 Task: Find connections with filter location Yate with filter topic #Indiawith filter profile language Potuguese with filter current company Megha Engineering and Infrastructures Ltd (MEIL) with filter school State Board of Technical Education and Training with filter industry Hydroelectric Power Generation with filter service category Real Estate with filter keywords title Principal
Action: Mouse moved to (551, 64)
Screenshot: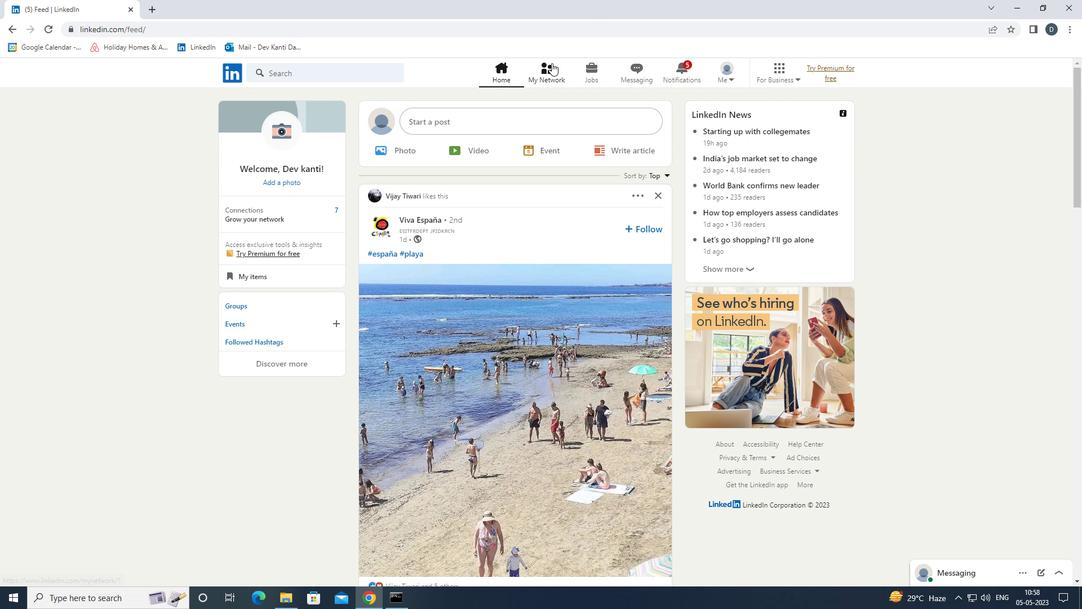 
Action: Mouse pressed left at (551, 64)
Screenshot: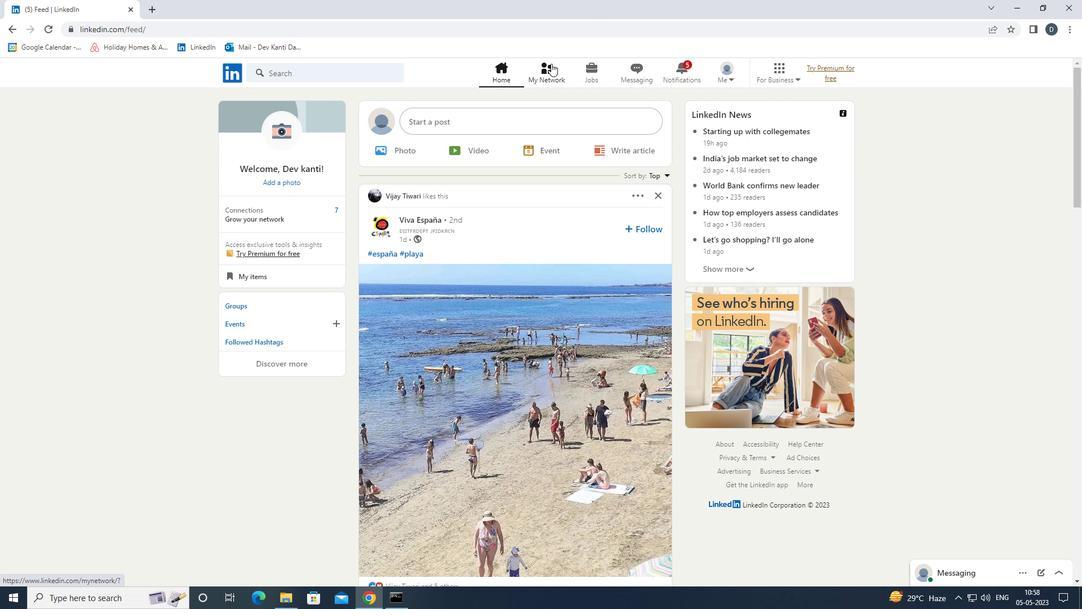 
Action: Mouse moved to (373, 135)
Screenshot: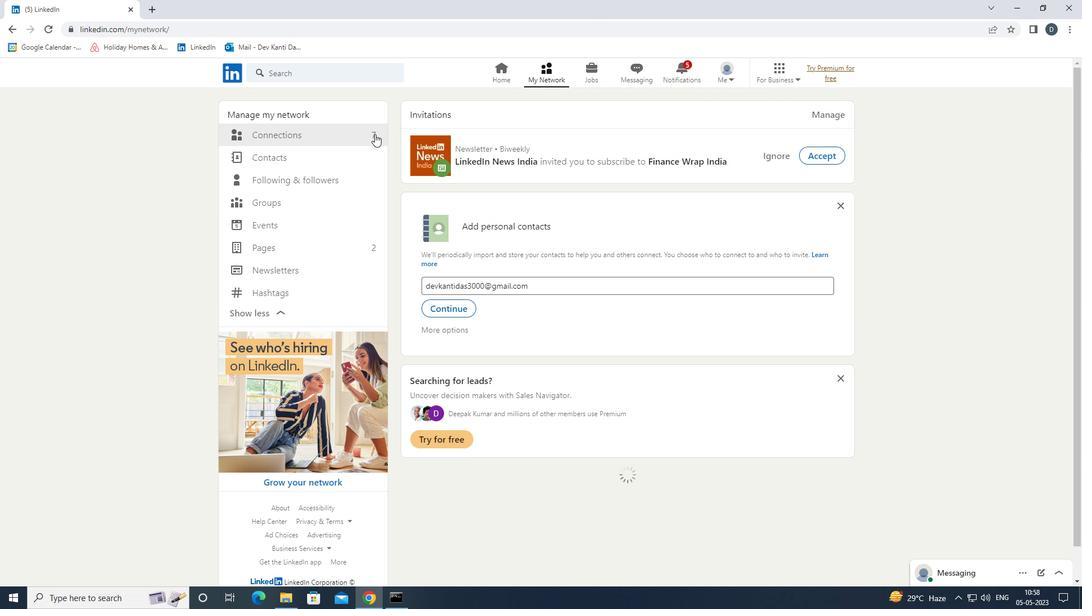 
Action: Mouse pressed left at (373, 135)
Screenshot: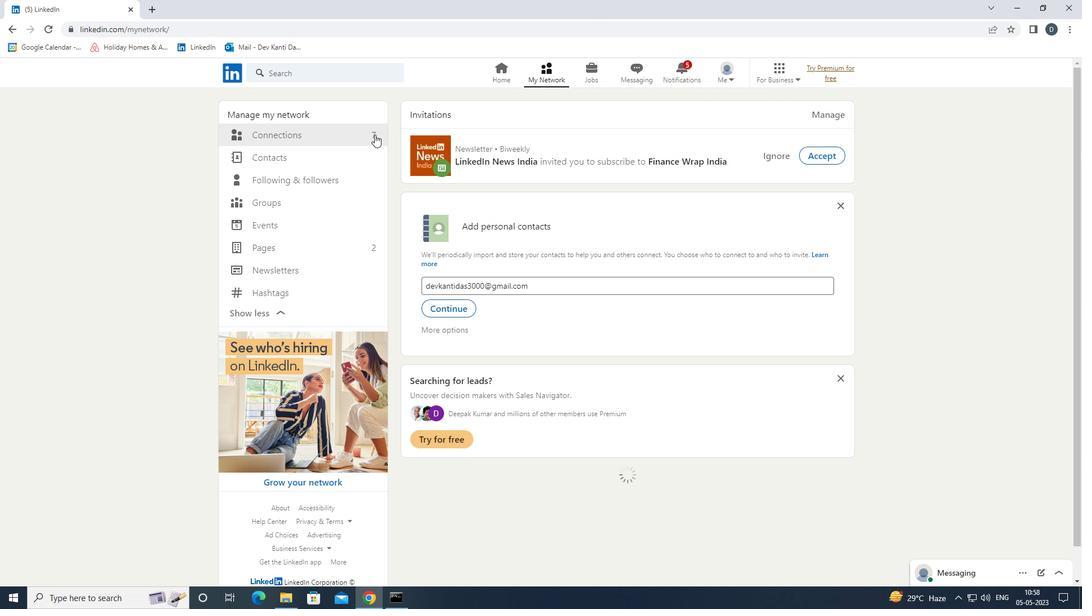 
Action: Mouse moved to (635, 132)
Screenshot: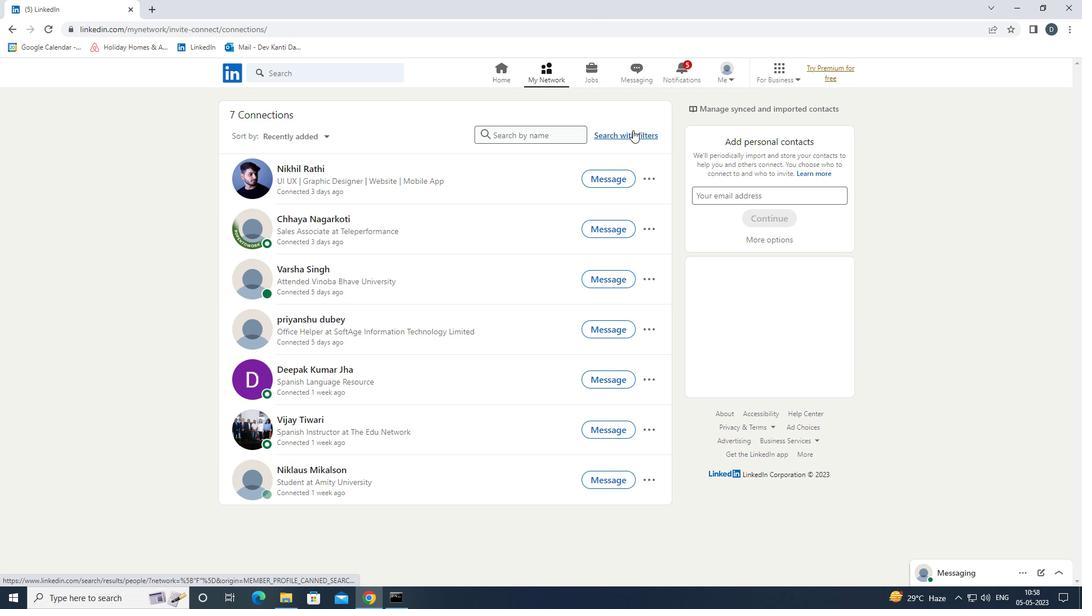 
Action: Mouse pressed left at (635, 132)
Screenshot: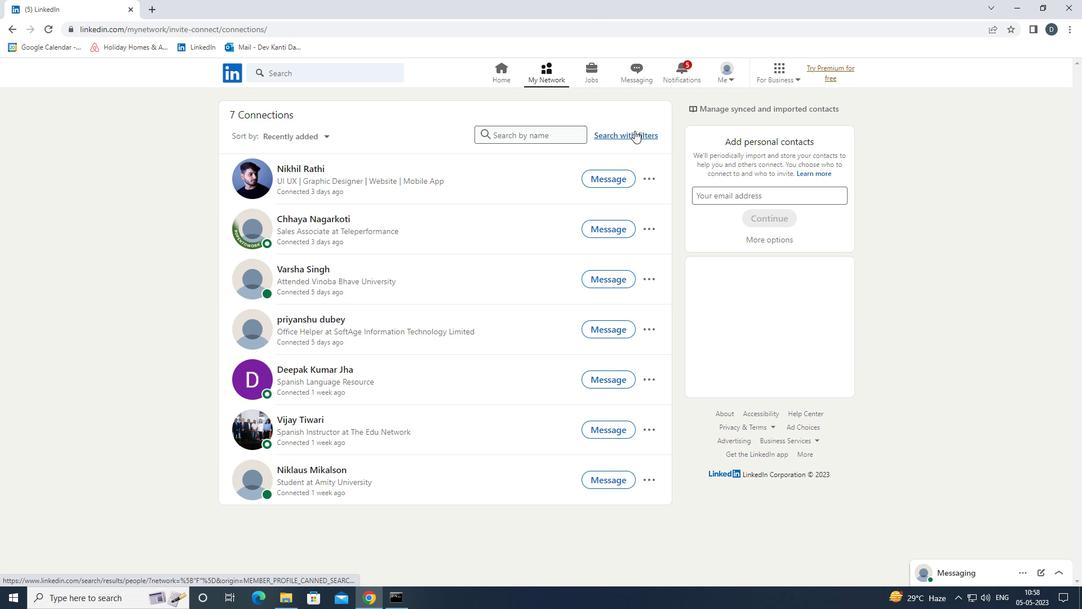 
Action: Mouse moved to (575, 106)
Screenshot: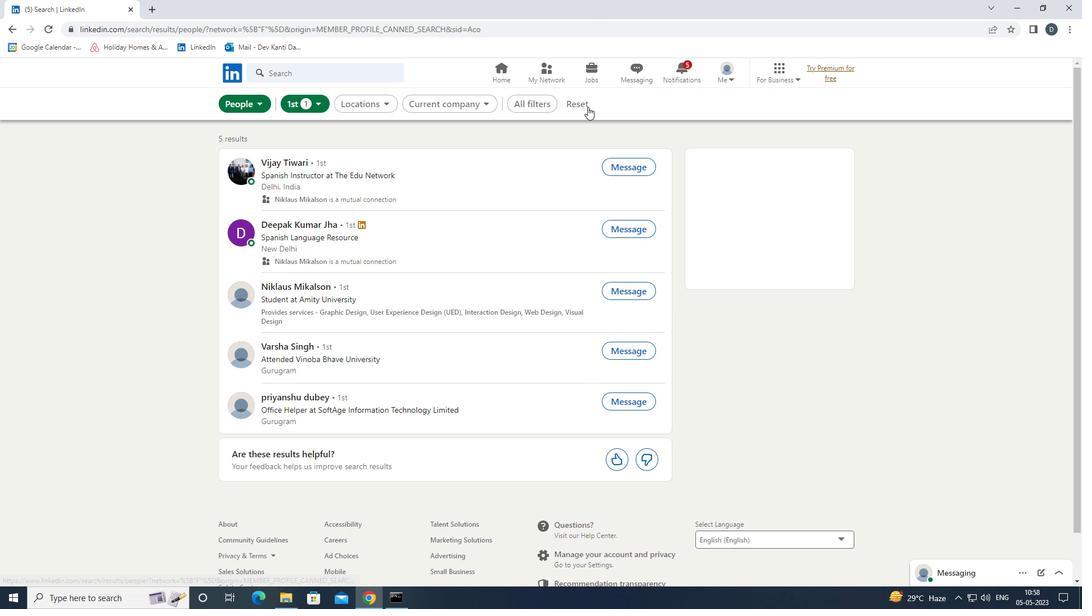 
Action: Mouse pressed left at (575, 106)
Screenshot: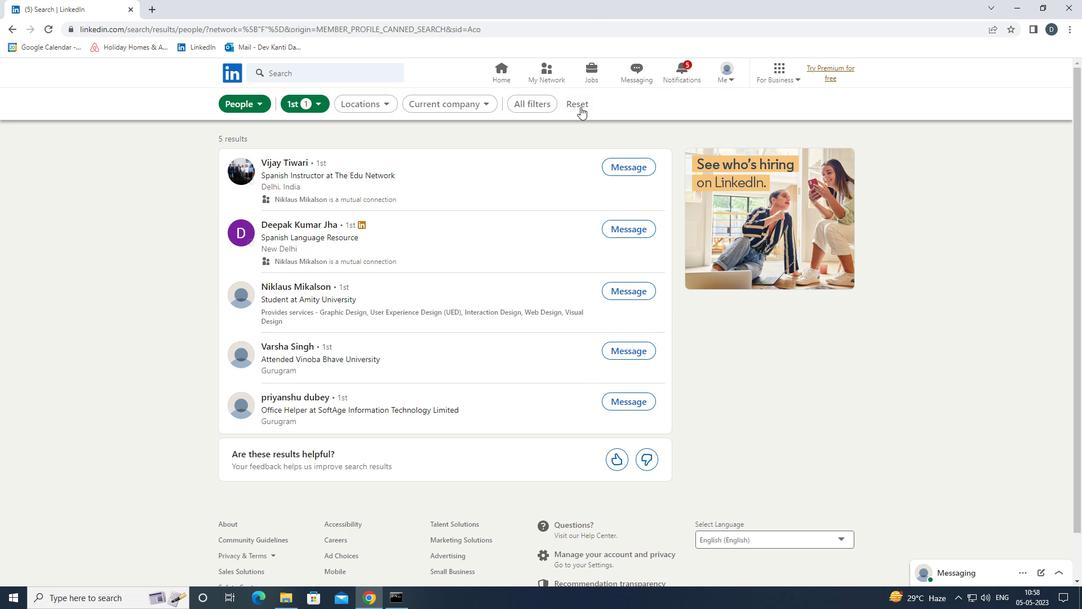 
Action: Mouse moved to (551, 102)
Screenshot: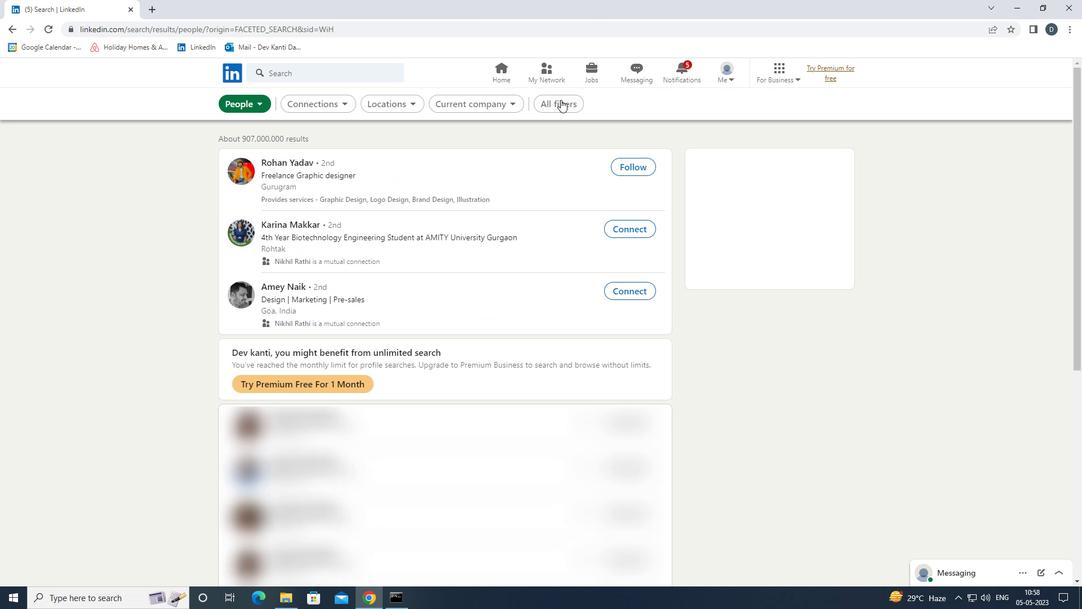 
Action: Mouse pressed left at (551, 102)
Screenshot: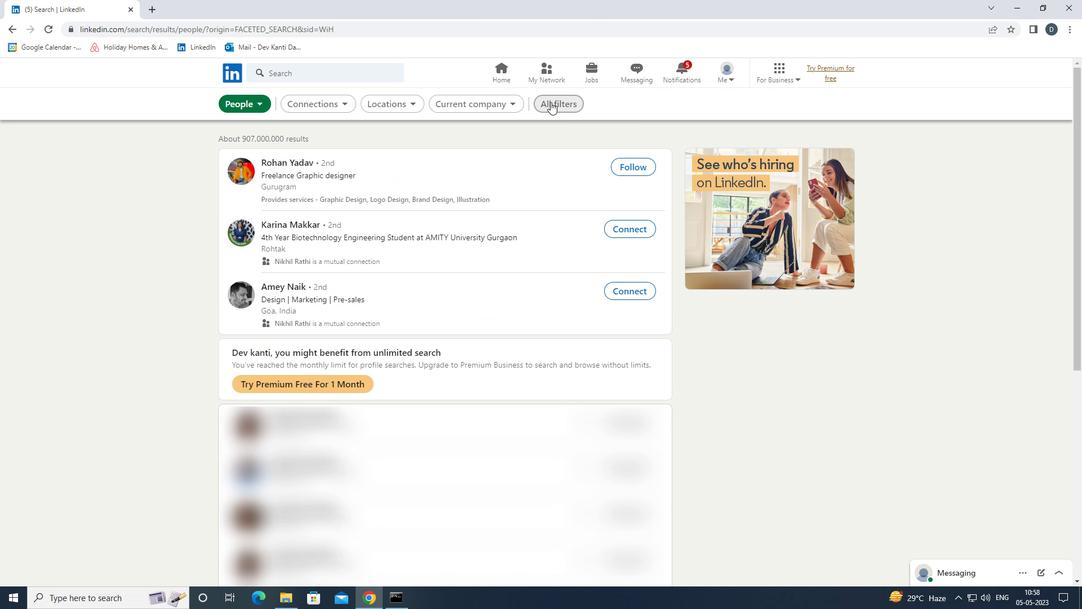 
Action: Mouse moved to (1018, 346)
Screenshot: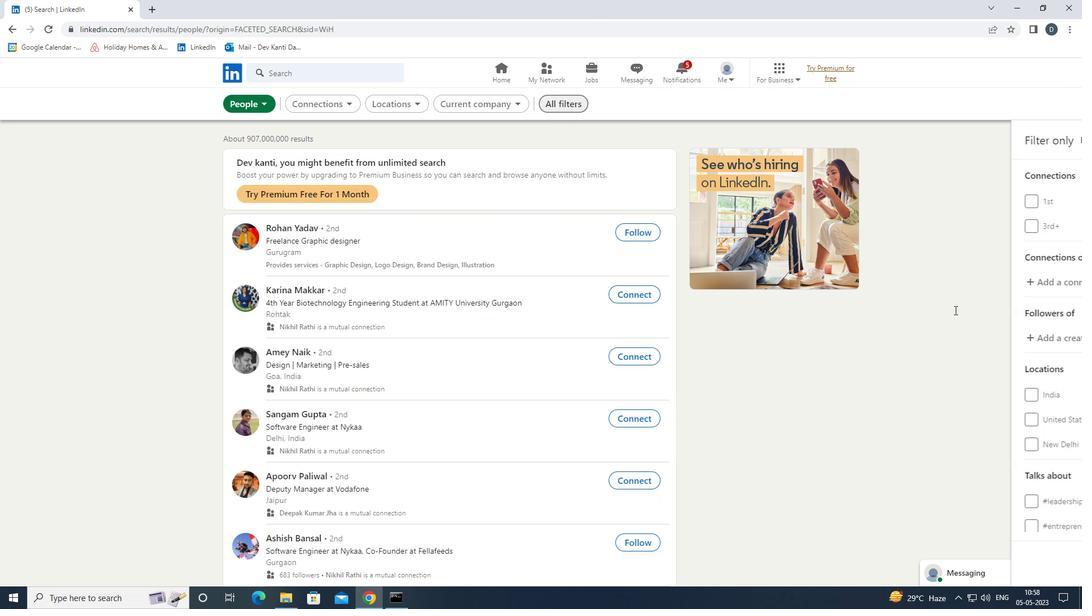 
Action: Mouse scrolled (1018, 346) with delta (0, 0)
Screenshot: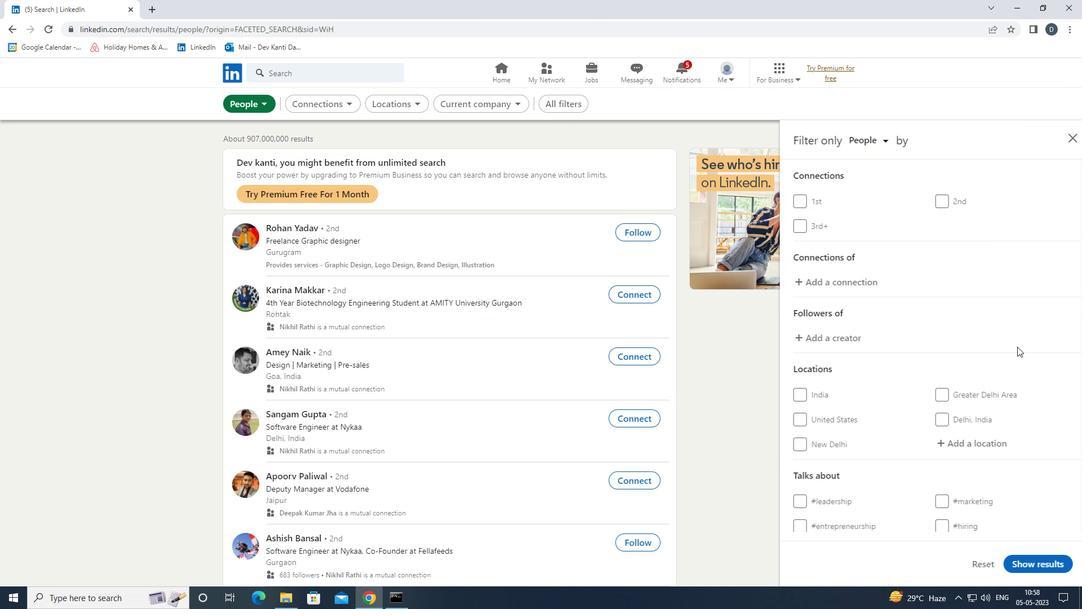 
Action: Mouse moved to (995, 348)
Screenshot: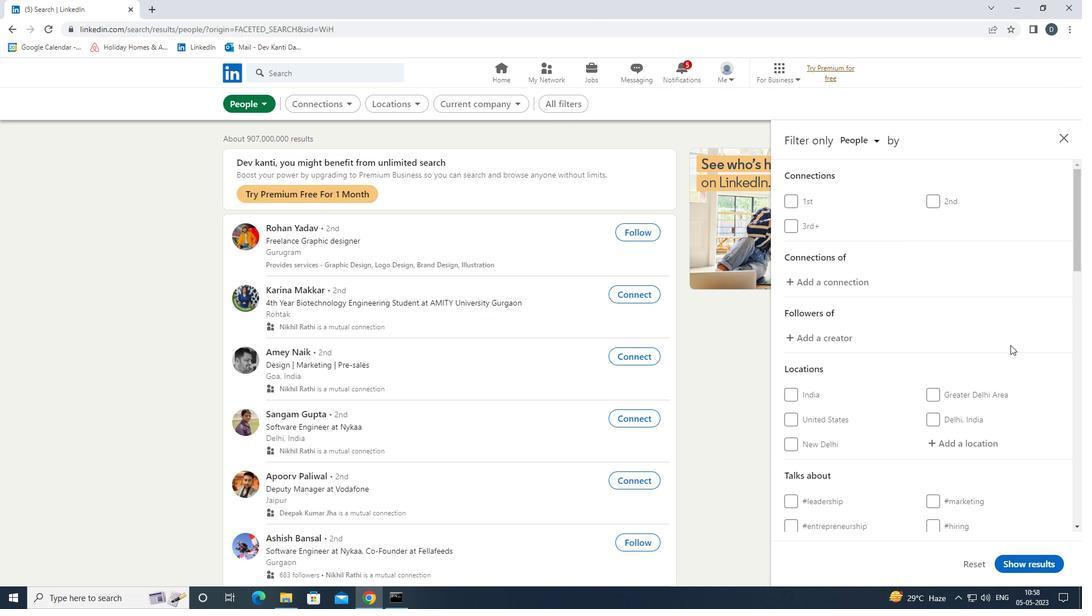 
Action: Mouse scrolled (995, 348) with delta (0, 0)
Screenshot: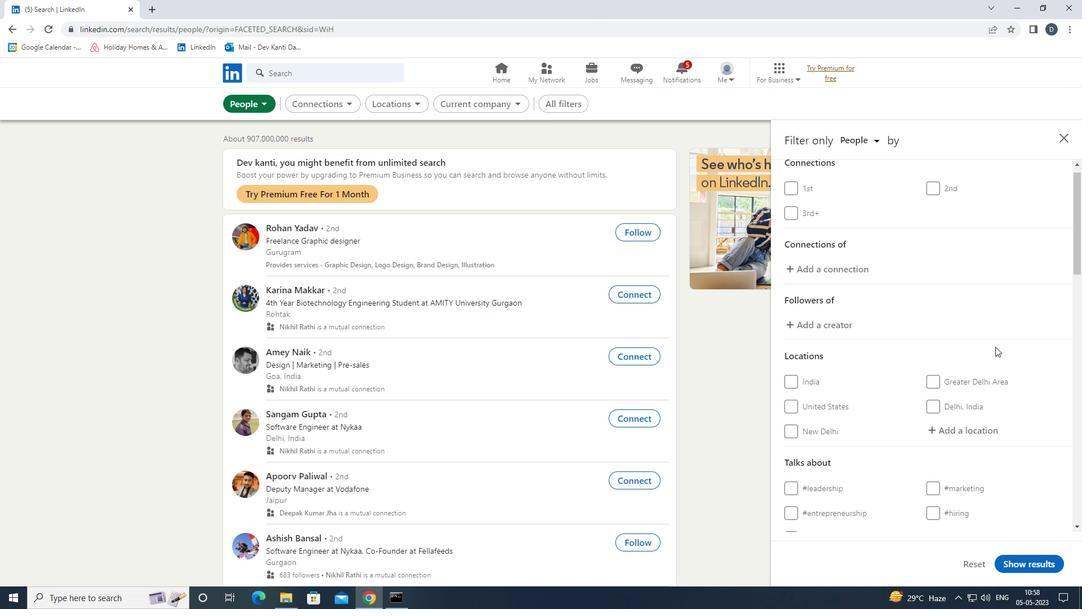 
Action: Mouse moved to (974, 326)
Screenshot: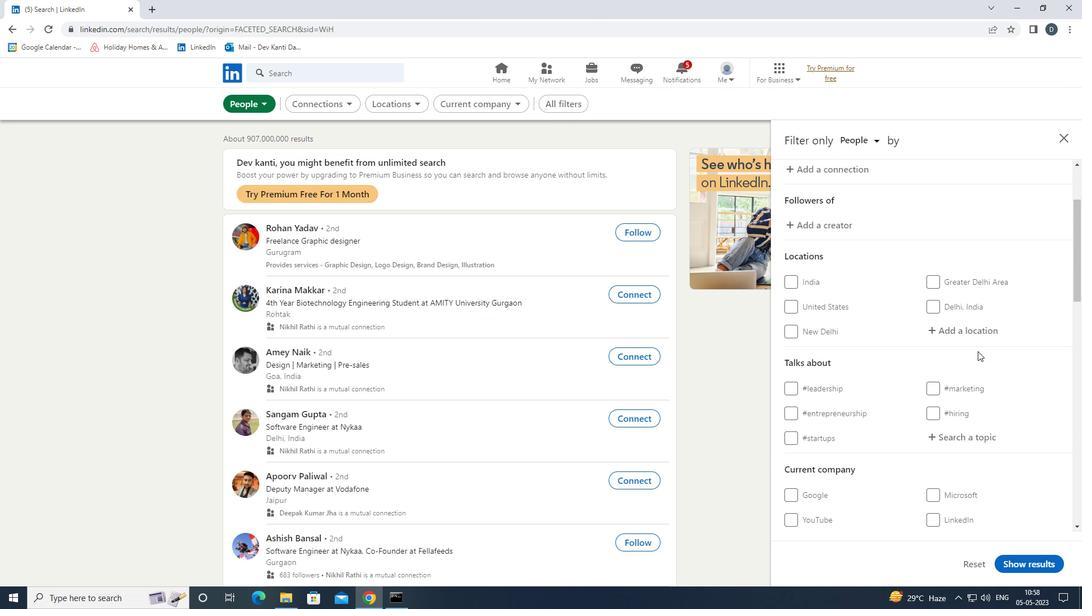 
Action: Mouse pressed left at (974, 326)
Screenshot: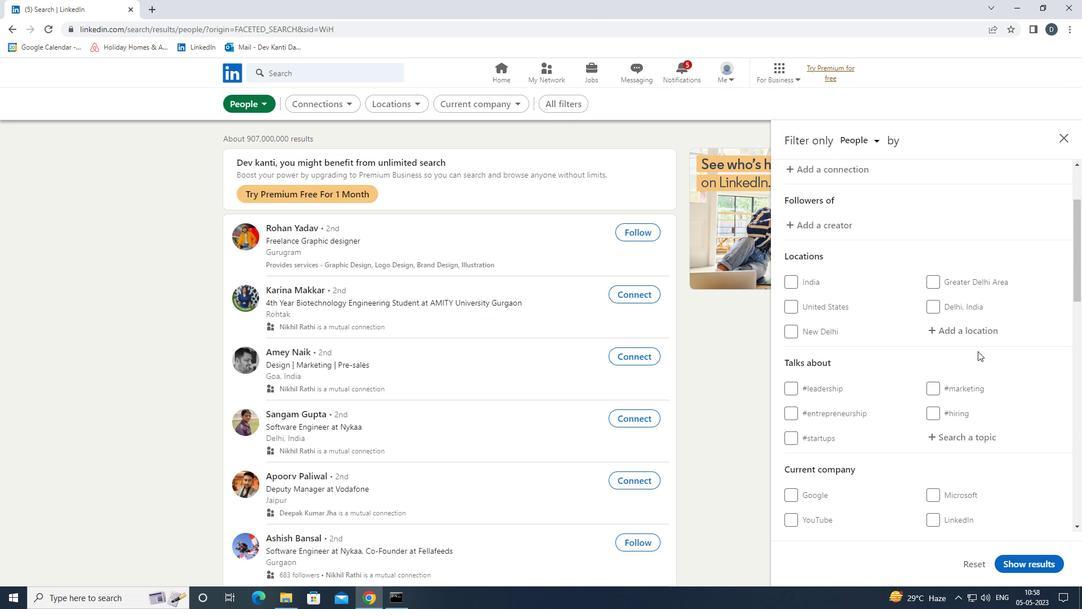 
Action: Key pressed <Key.shift>YATE<Key.down><Key.enter>
Screenshot: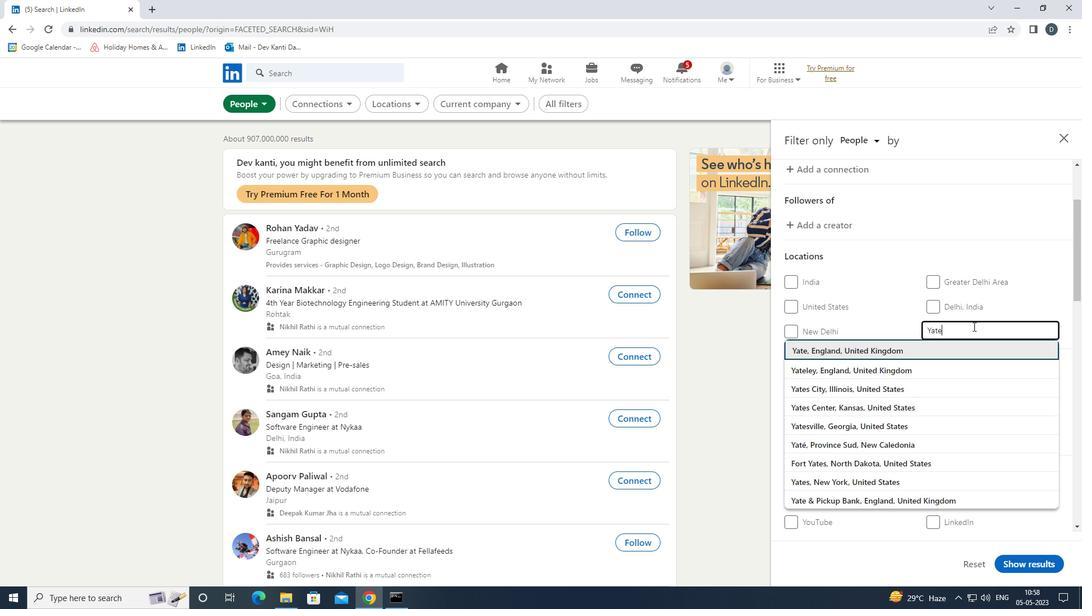 
Action: Mouse moved to (970, 327)
Screenshot: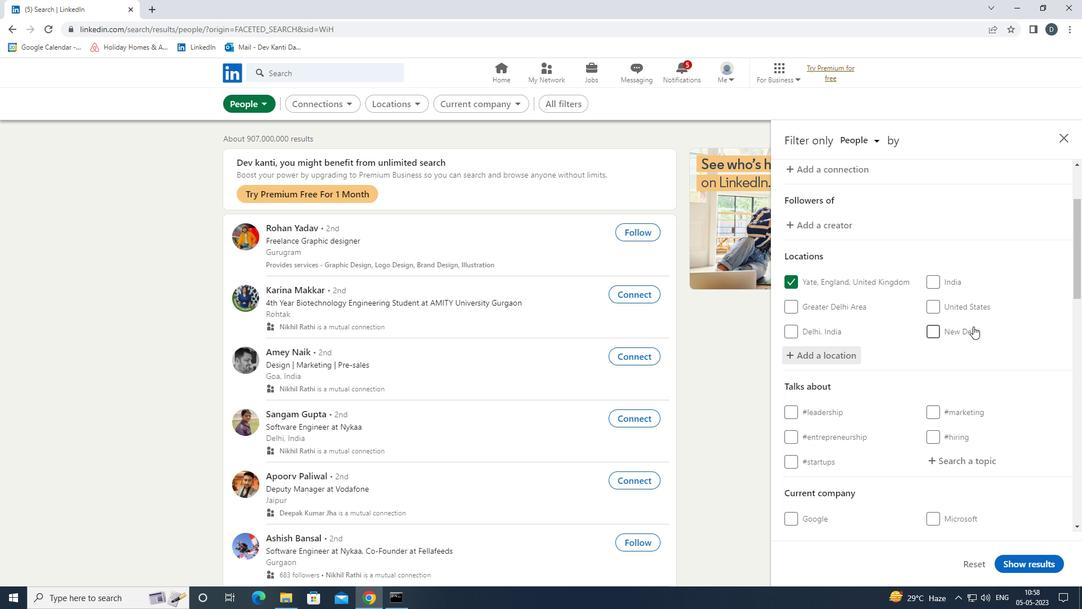 
Action: Mouse scrolled (970, 327) with delta (0, 0)
Screenshot: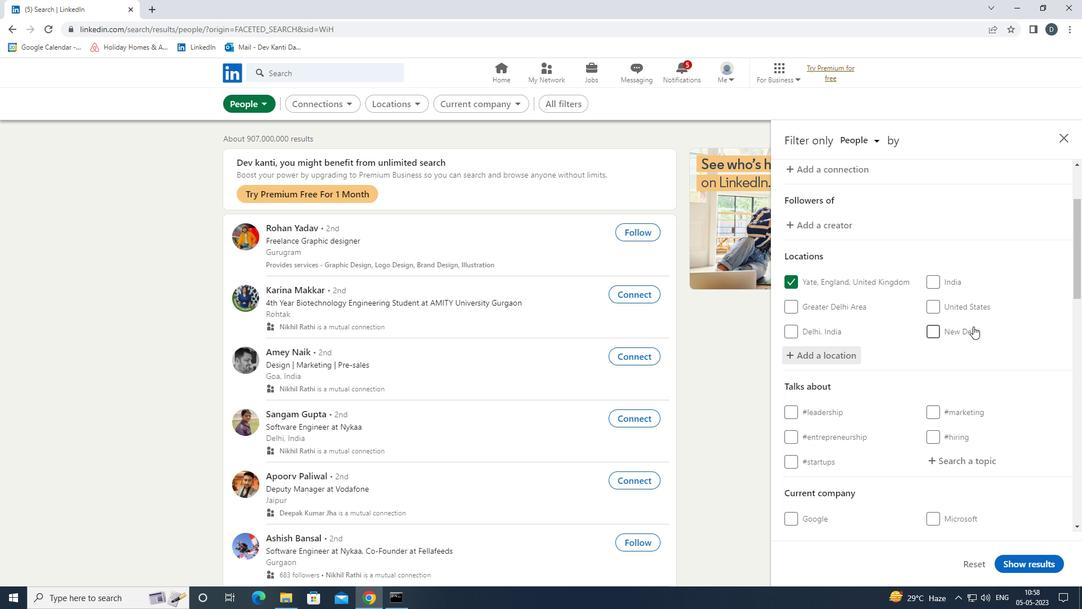 
Action: Mouse moved to (973, 338)
Screenshot: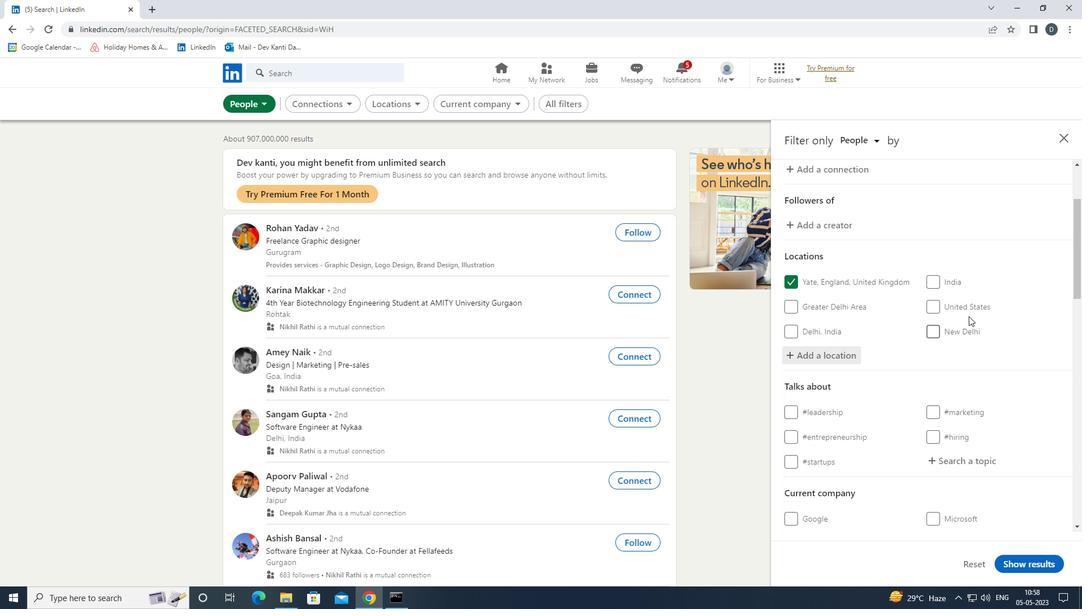 
Action: Mouse scrolled (973, 337) with delta (0, 0)
Screenshot: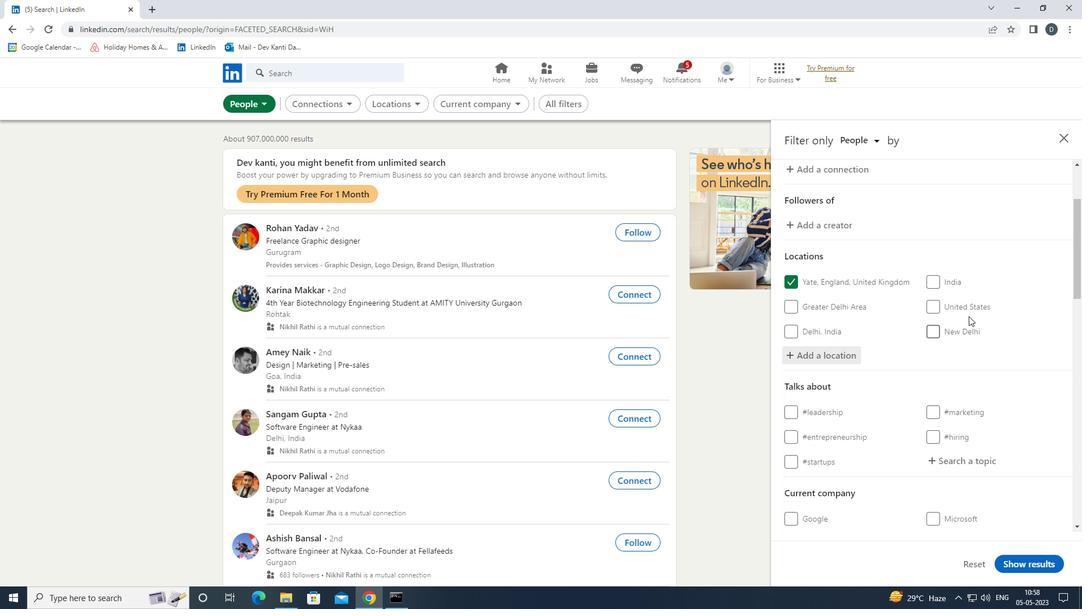 
Action: Mouse moved to (973, 345)
Screenshot: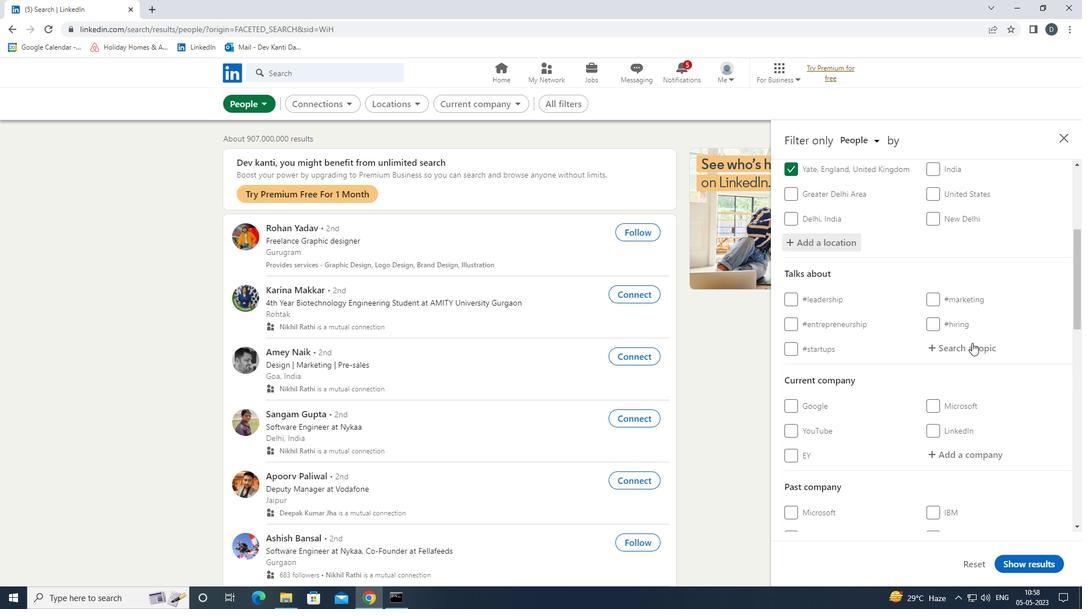 
Action: Mouse pressed left at (973, 345)
Screenshot: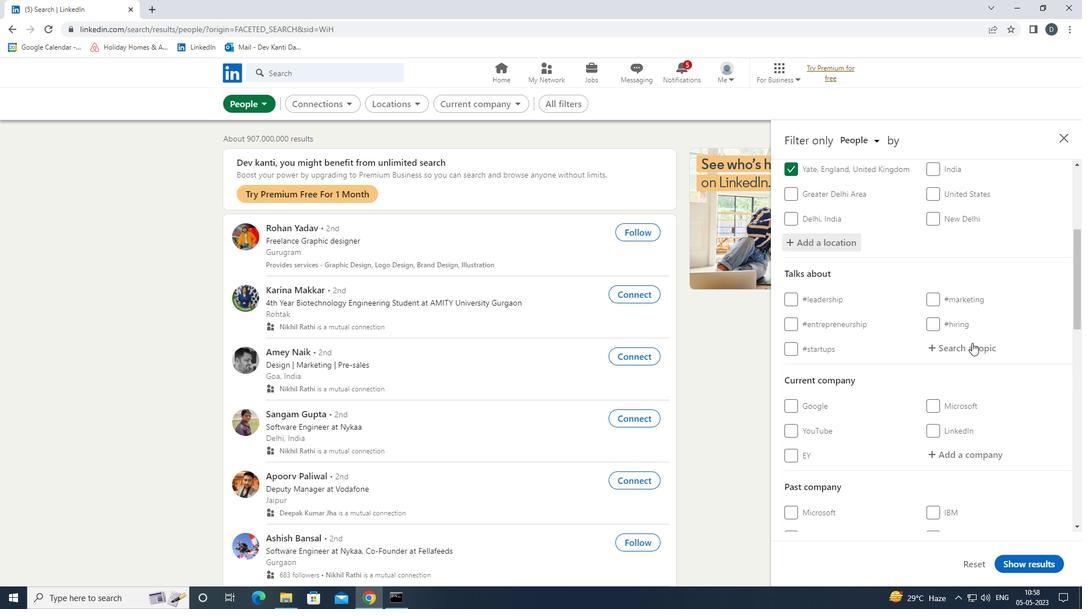 
Action: Key pressed INDIA<Key.down><Key.enter>
Screenshot: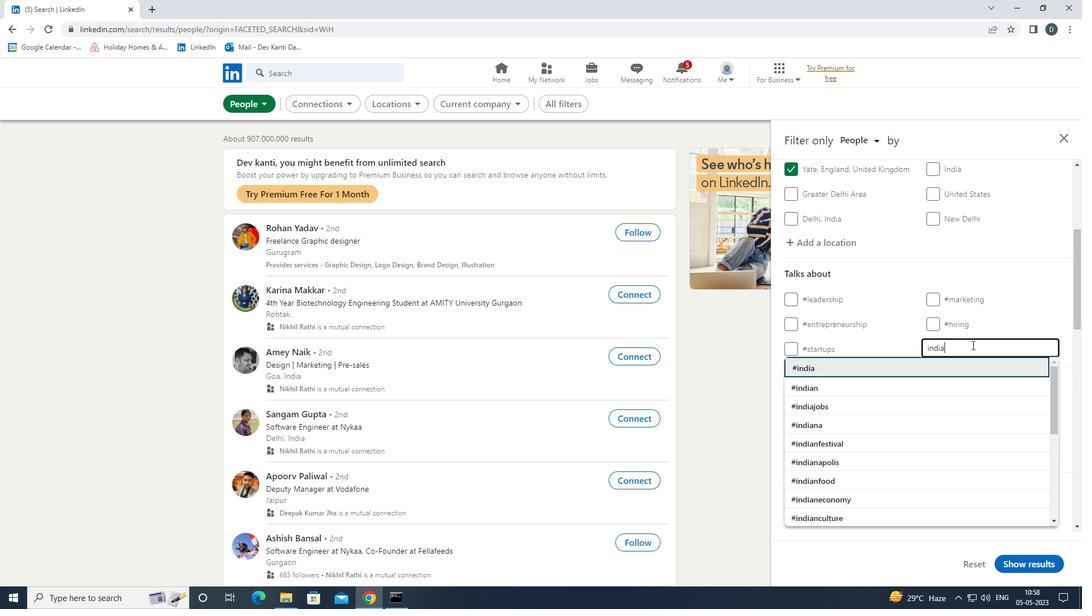 
Action: Mouse scrolled (973, 344) with delta (0, 0)
Screenshot: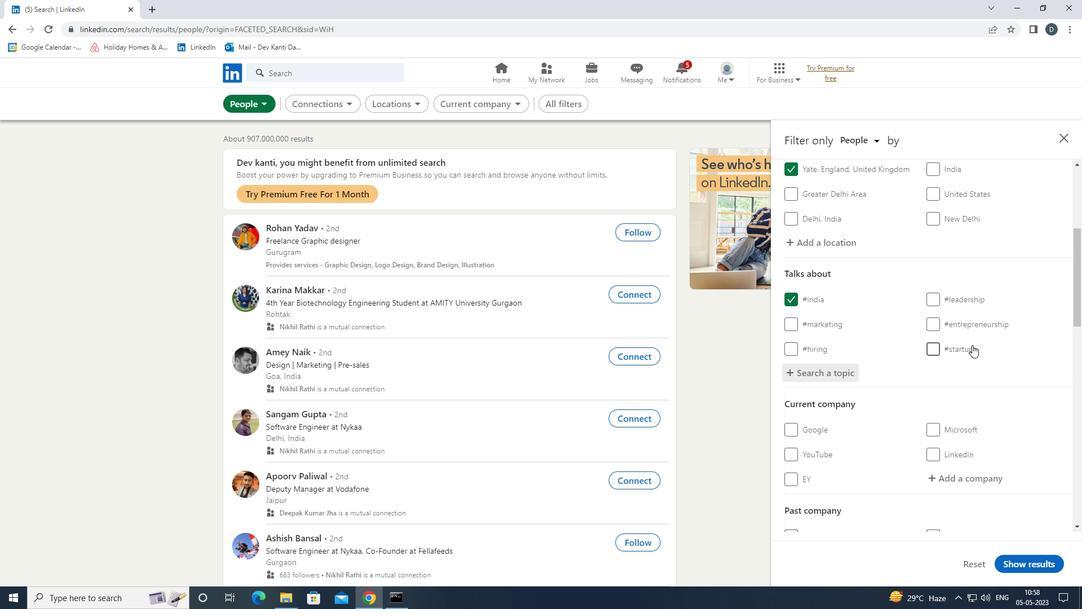 
Action: Mouse scrolled (973, 344) with delta (0, 0)
Screenshot: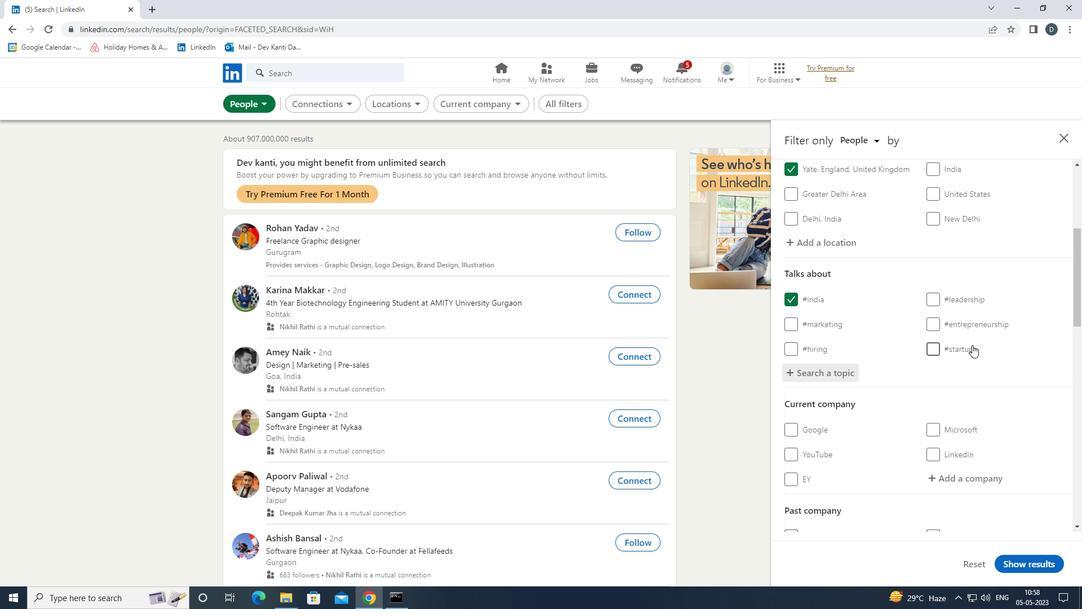 
Action: Mouse scrolled (973, 344) with delta (0, 0)
Screenshot: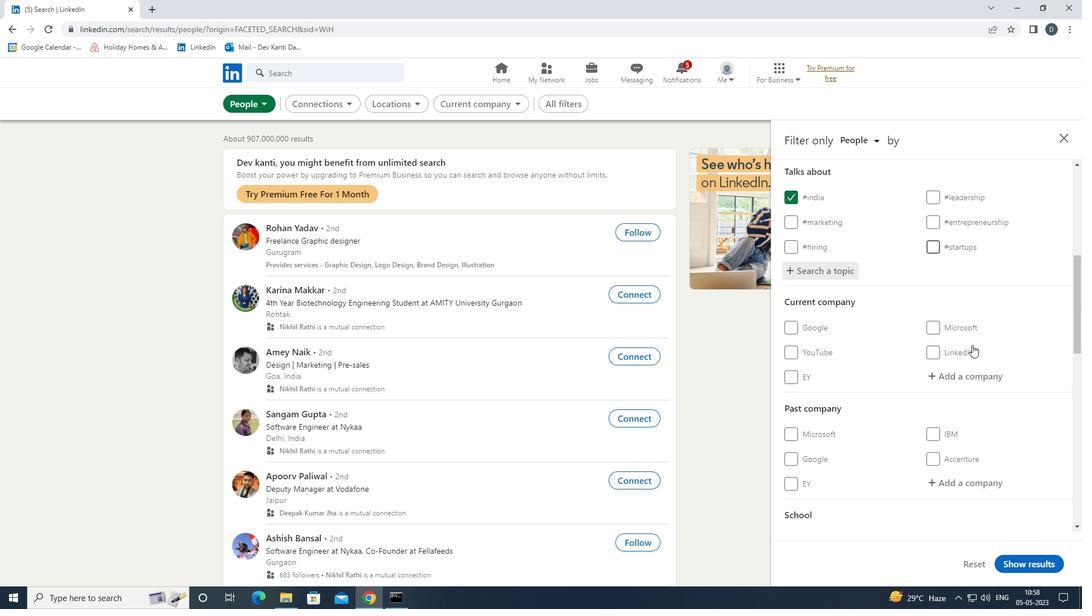 
Action: Mouse moved to (973, 345)
Screenshot: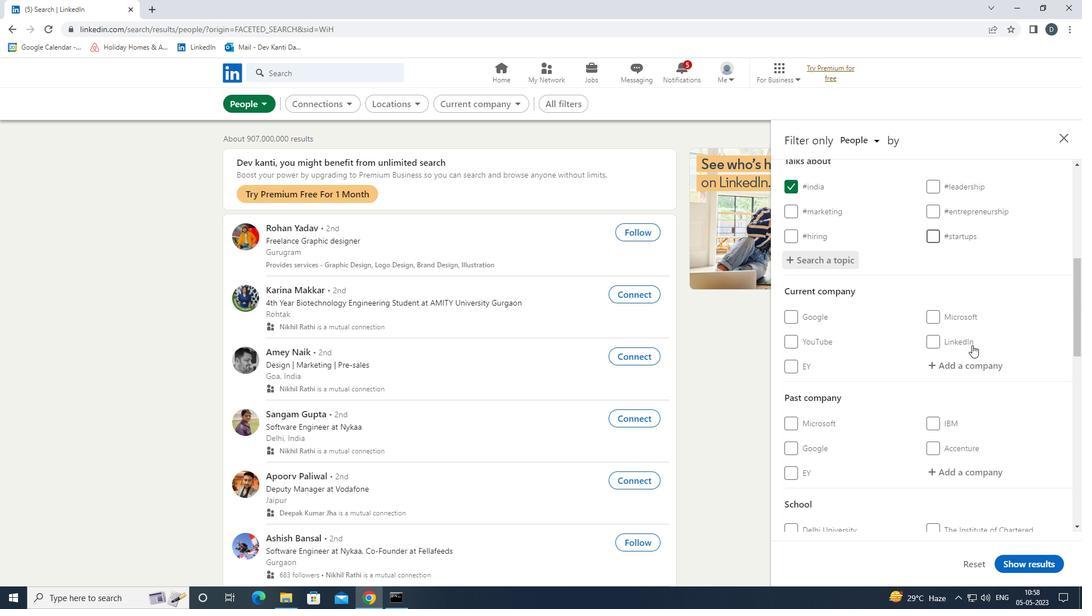 
Action: Mouse scrolled (973, 345) with delta (0, 0)
Screenshot: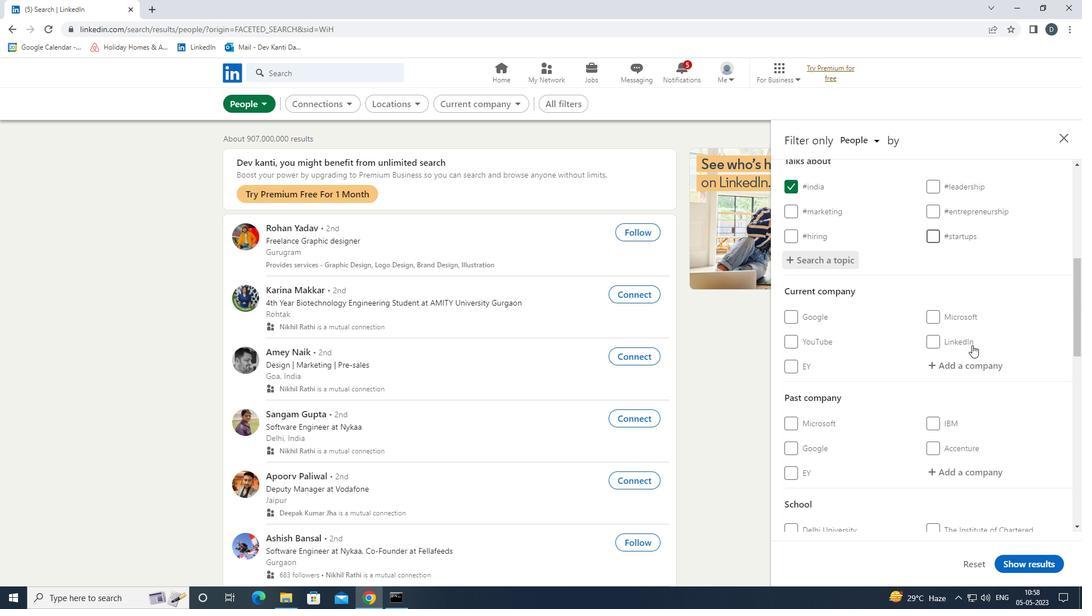 
Action: Mouse moved to (973, 347)
Screenshot: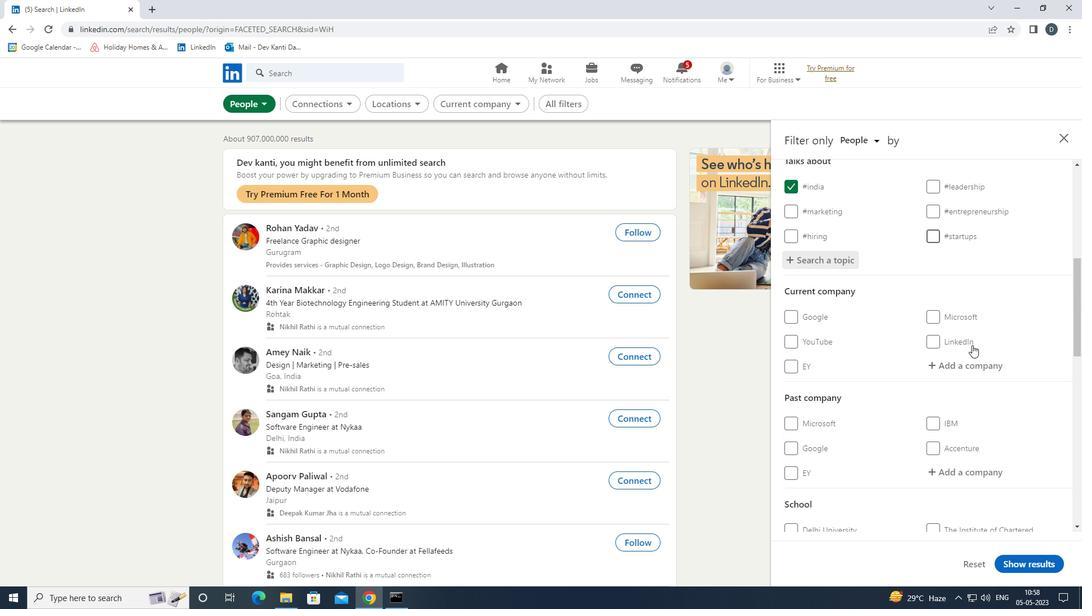 
Action: Mouse scrolled (973, 346) with delta (0, 0)
Screenshot: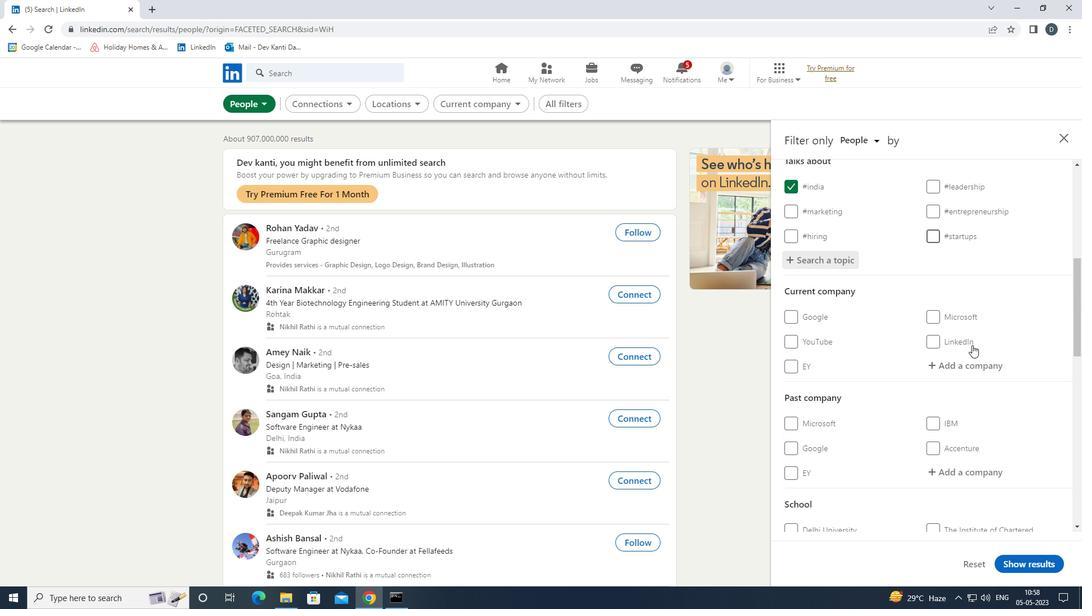 
Action: Mouse moved to (969, 355)
Screenshot: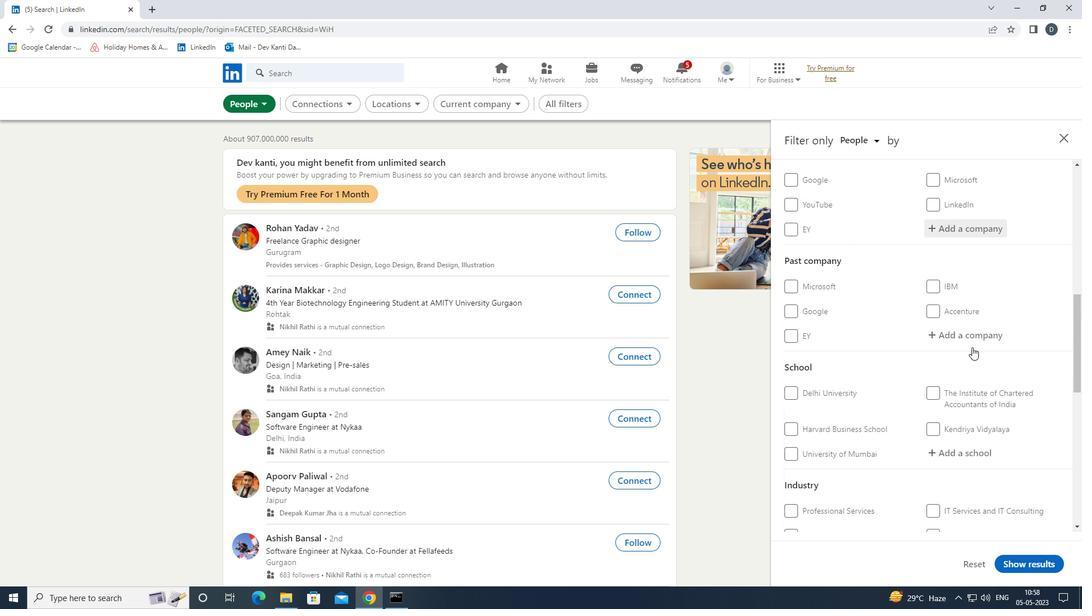 
Action: Mouse scrolled (969, 355) with delta (0, 0)
Screenshot: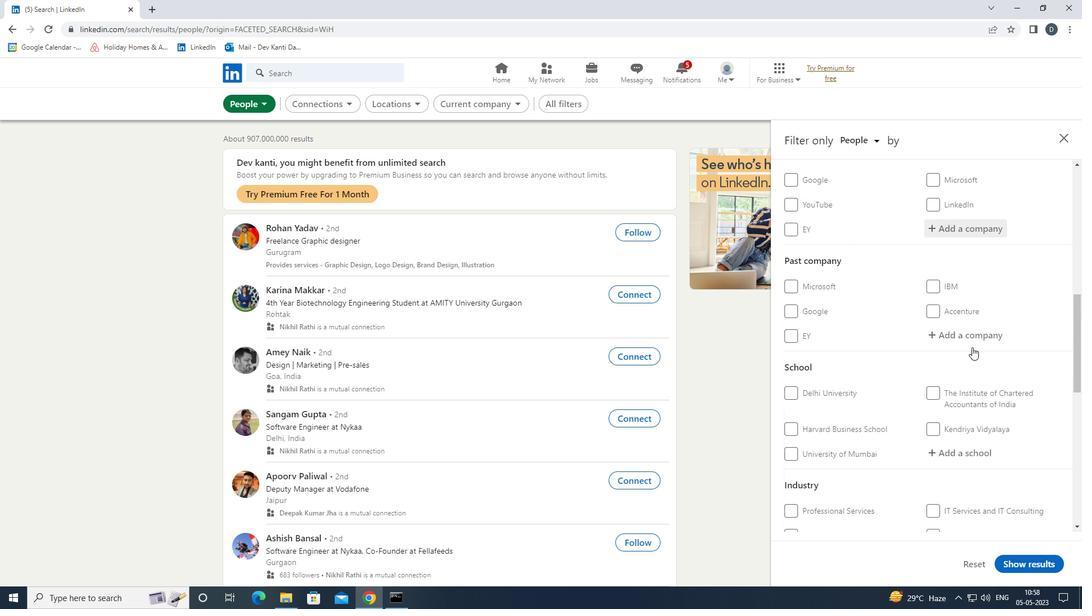 
Action: Mouse moved to (966, 362)
Screenshot: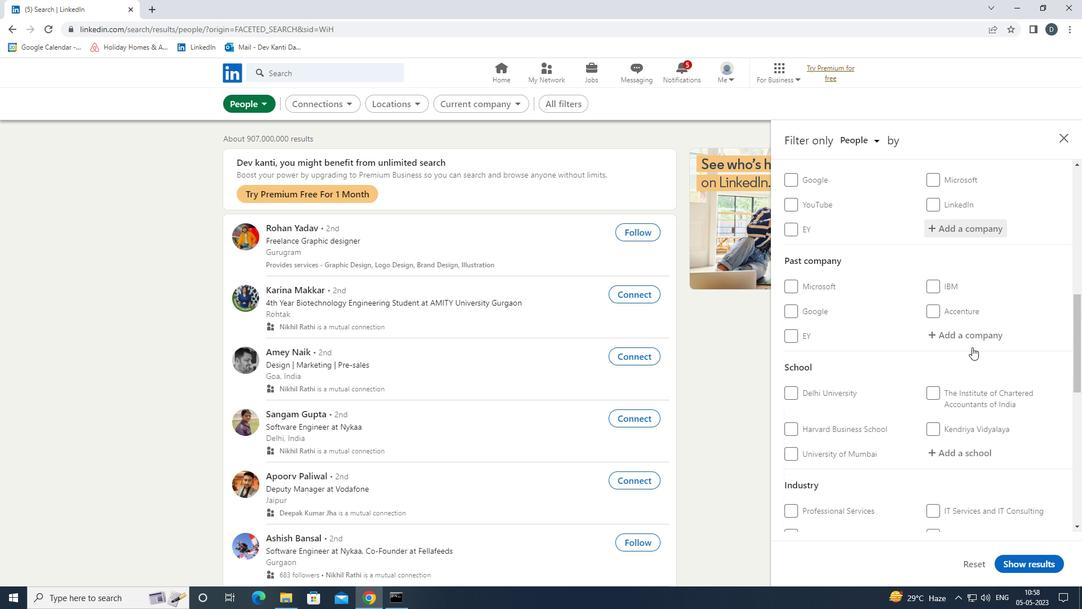 
Action: Mouse scrolled (966, 362) with delta (0, 0)
Screenshot: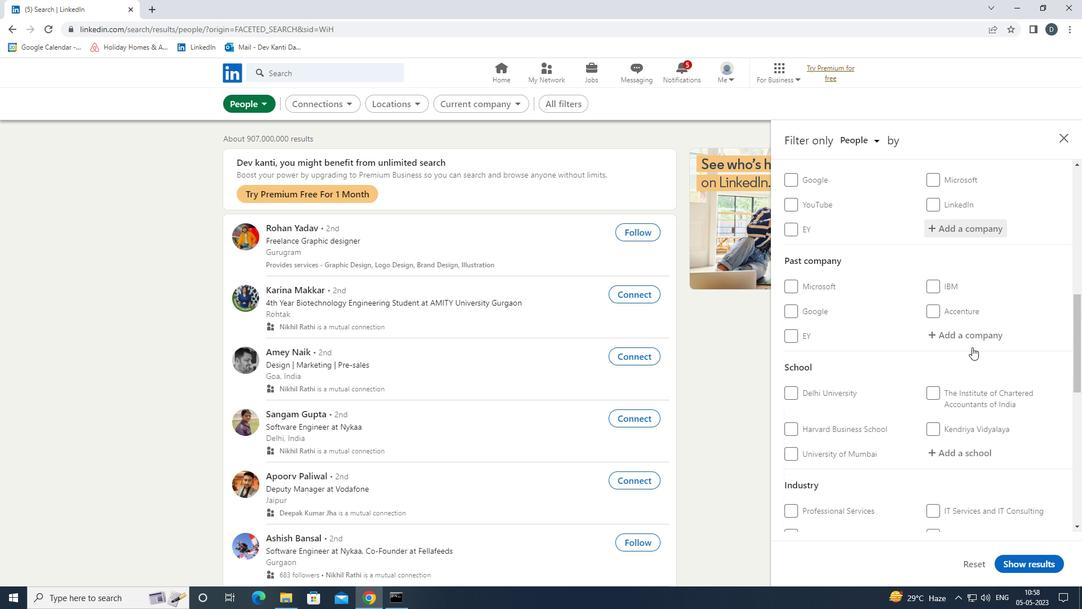 
Action: Mouse moved to (956, 374)
Screenshot: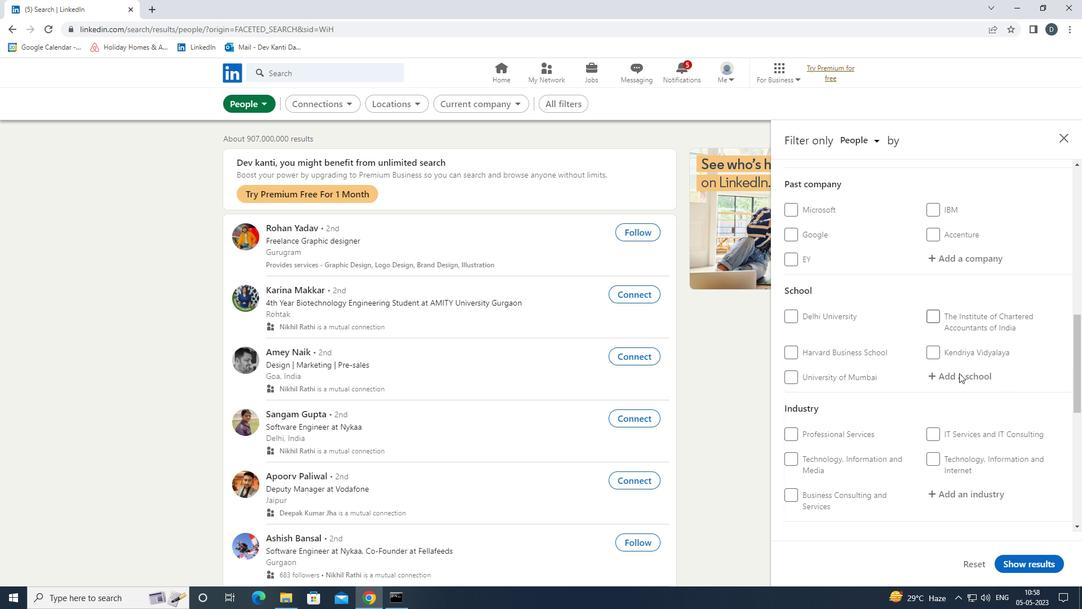 
Action: Mouse scrolled (956, 373) with delta (0, 0)
Screenshot: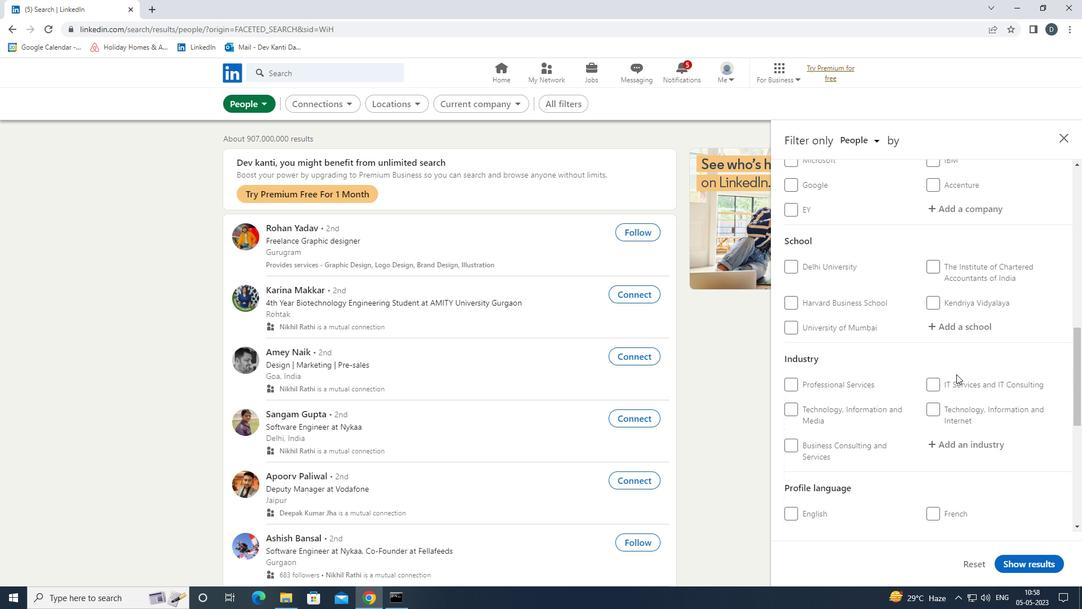 
Action: Mouse moved to (955, 376)
Screenshot: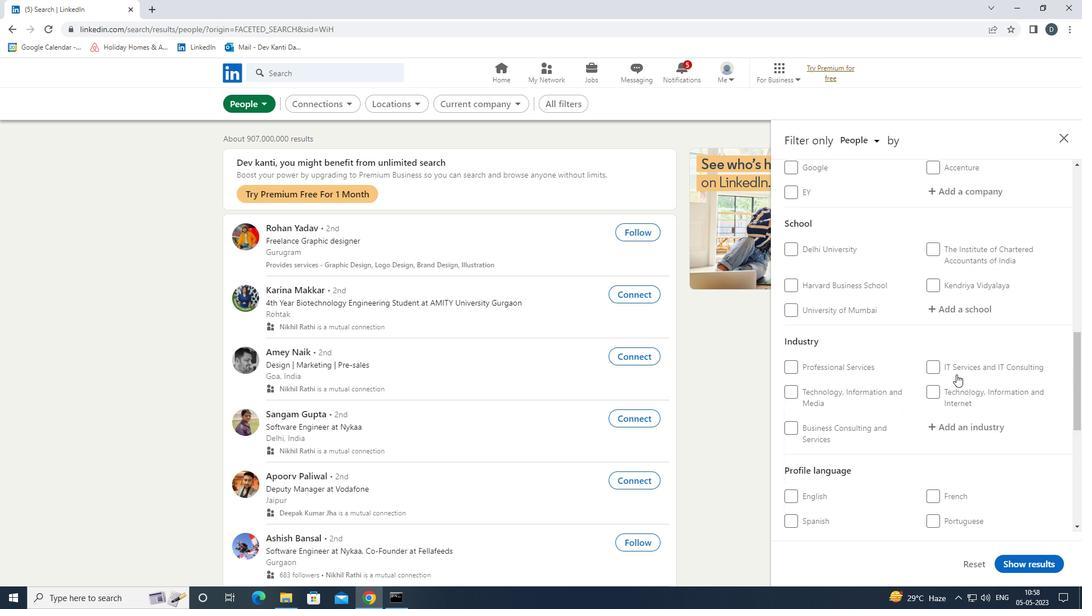 
Action: Mouse scrolled (955, 375) with delta (0, 0)
Screenshot: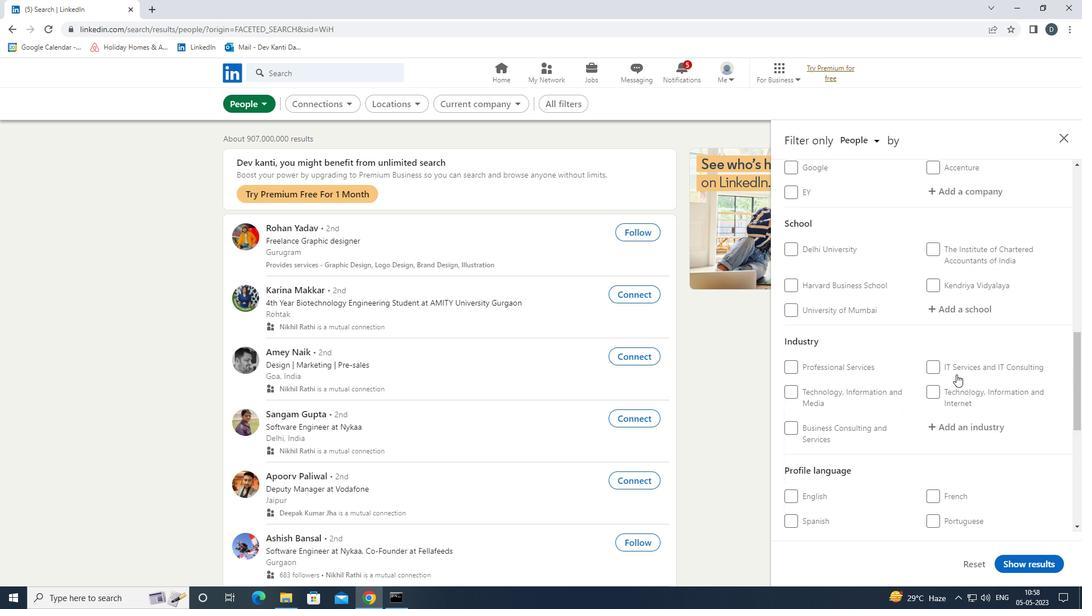 
Action: Mouse moved to (967, 403)
Screenshot: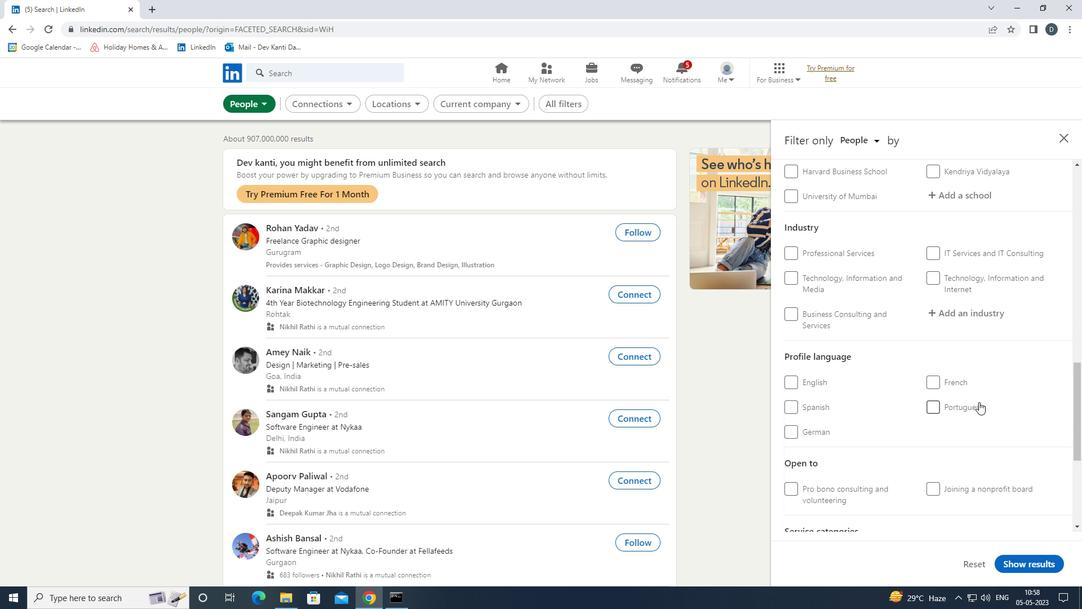 
Action: Mouse pressed left at (967, 403)
Screenshot: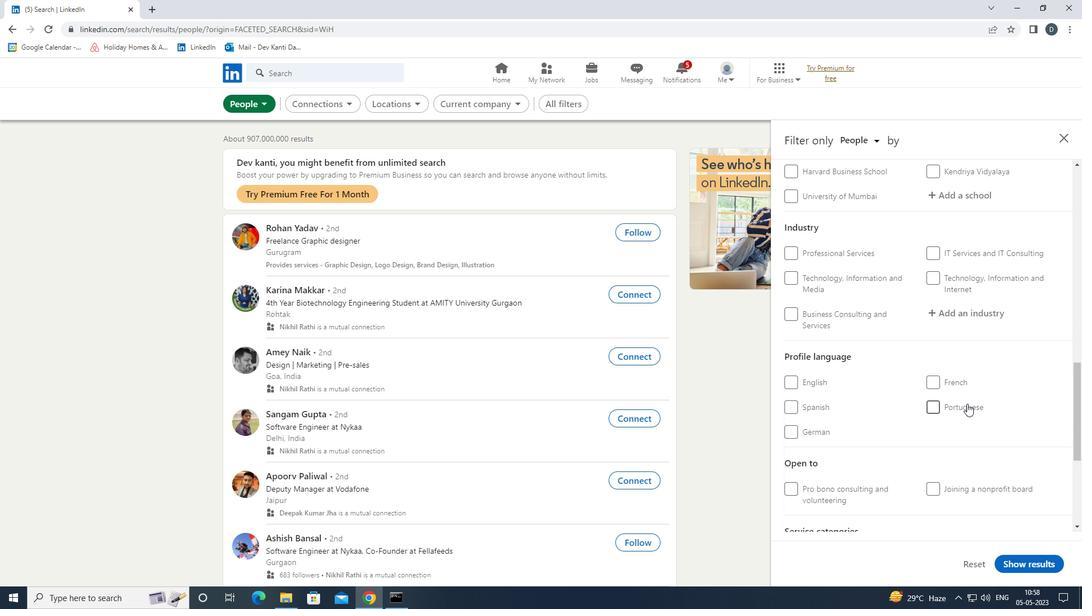 
Action: Mouse moved to (967, 404)
Screenshot: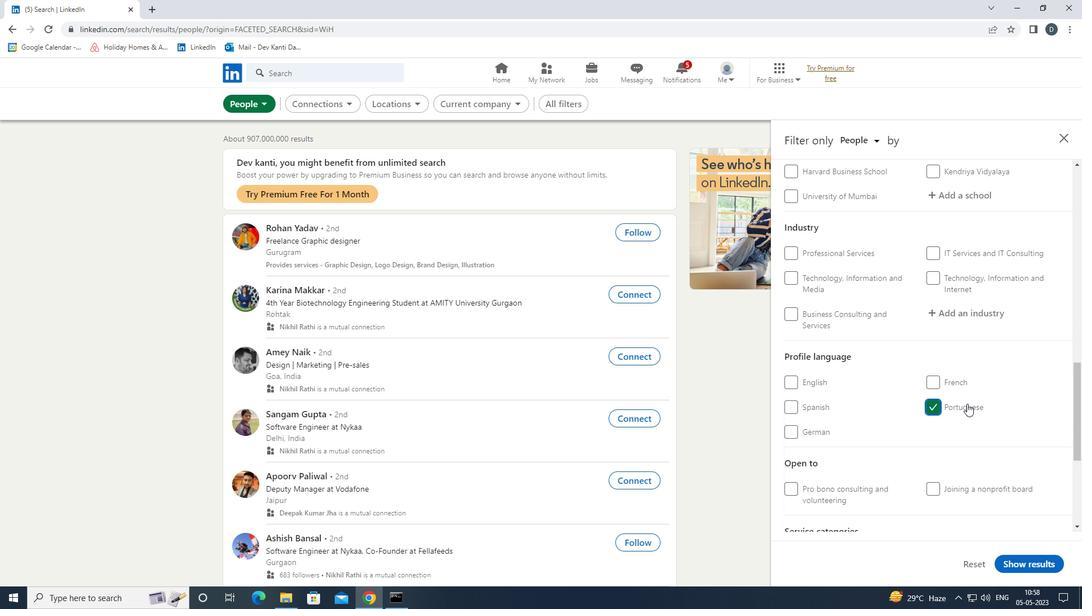 
Action: Mouse scrolled (967, 405) with delta (0, 0)
Screenshot: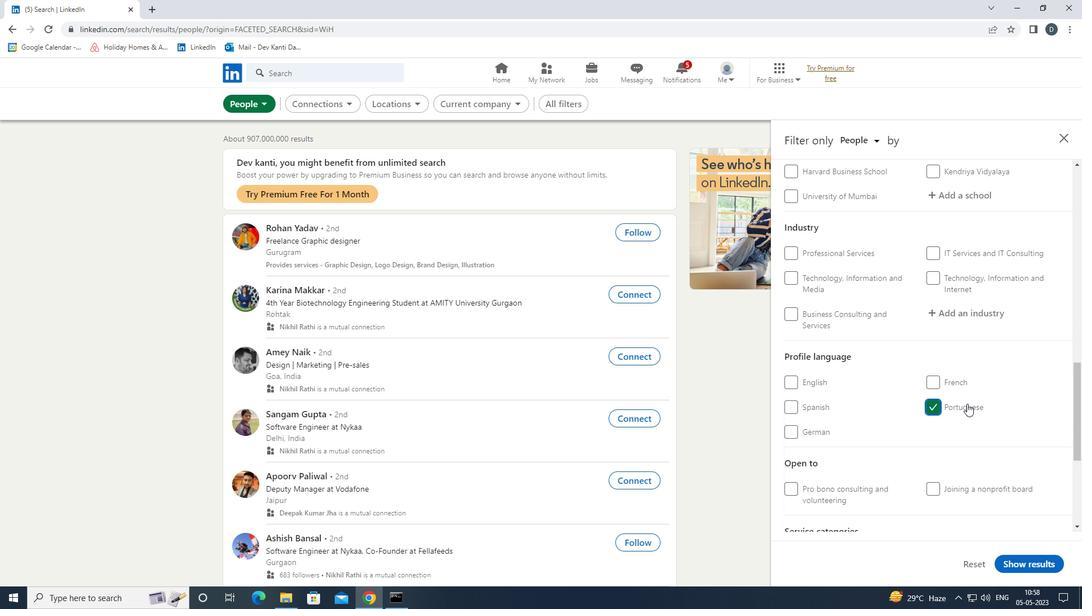 
Action: Mouse scrolled (967, 405) with delta (0, 0)
Screenshot: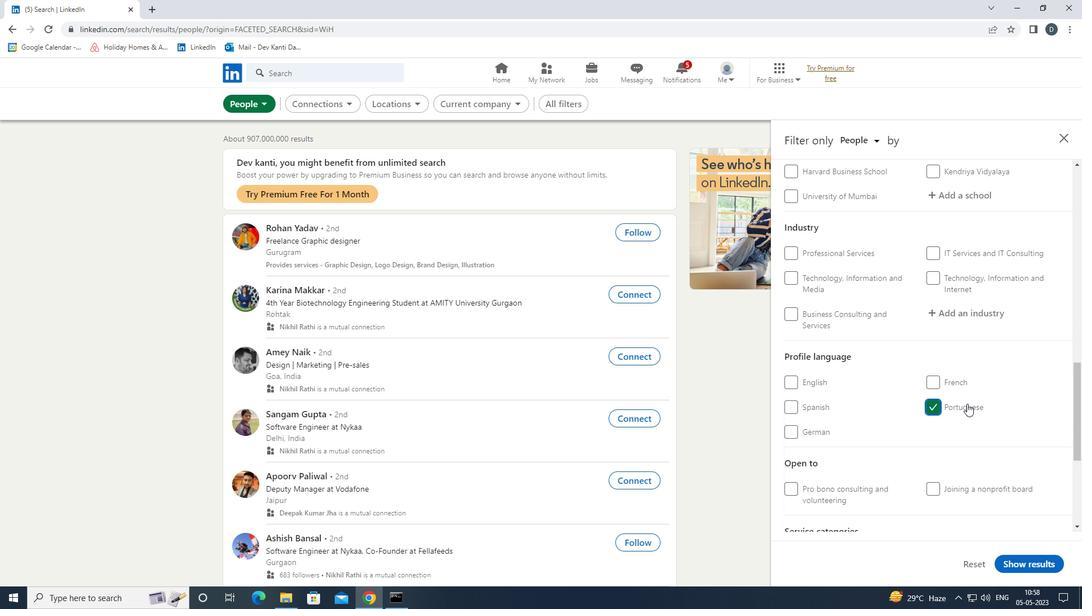 
Action: Mouse scrolled (967, 405) with delta (0, 0)
Screenshot: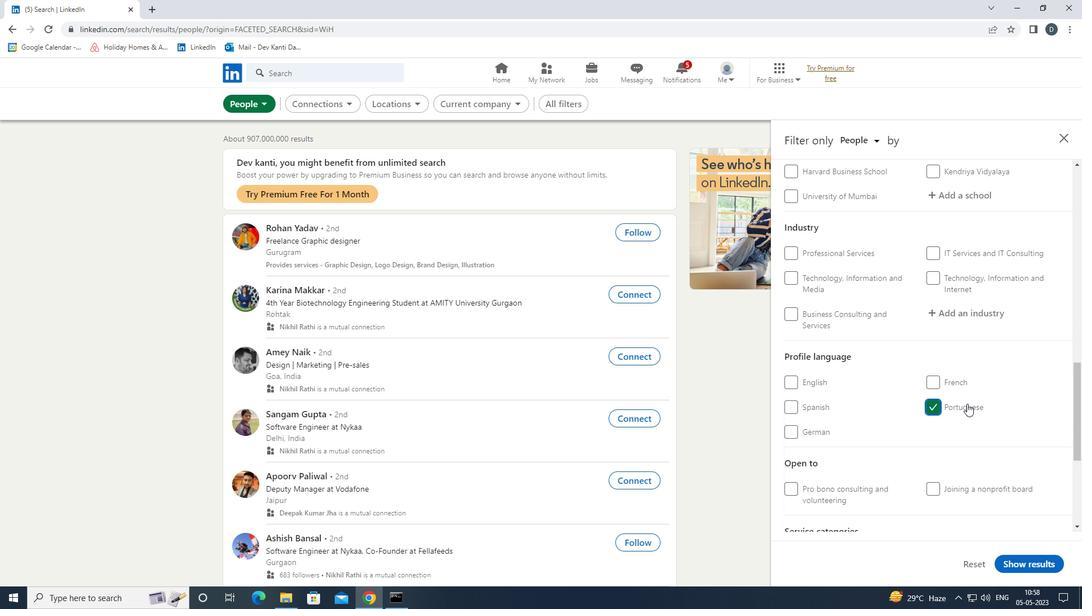
Action: Mouse scrolled (967, 405) with delta (0, 0)
Screenshot: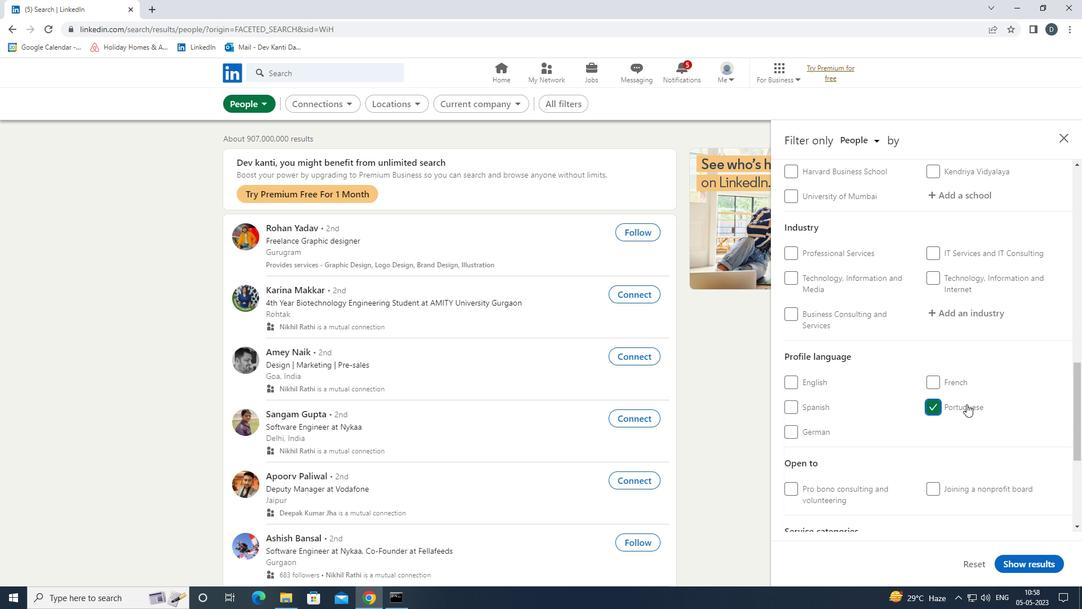 
Action: Mouse scrolled (967, 405) with delta (0, 0)
Screenshot: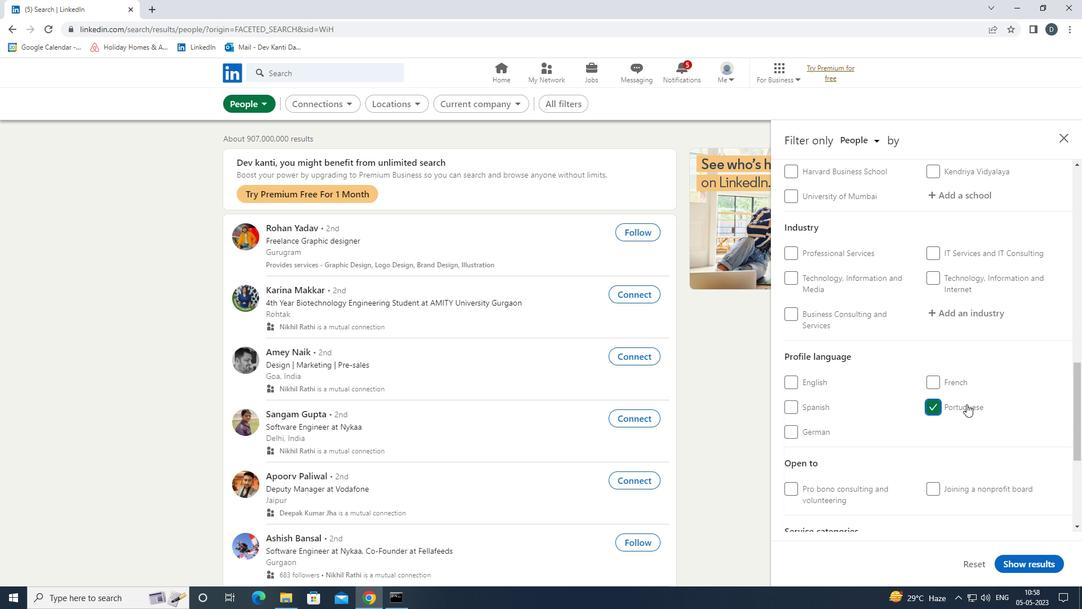 
Action: Mouse scrolled (967, 405) with delta (0, 0)
Screenshot: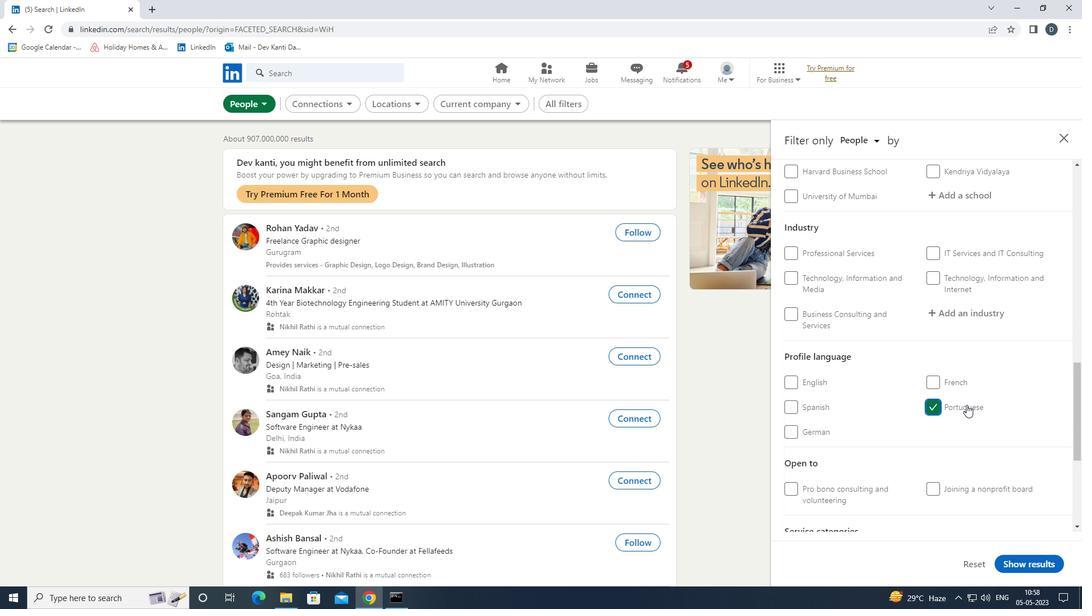 
Action: Mouse scrolled (967, 405) with delta (0, 0)
Screenshot: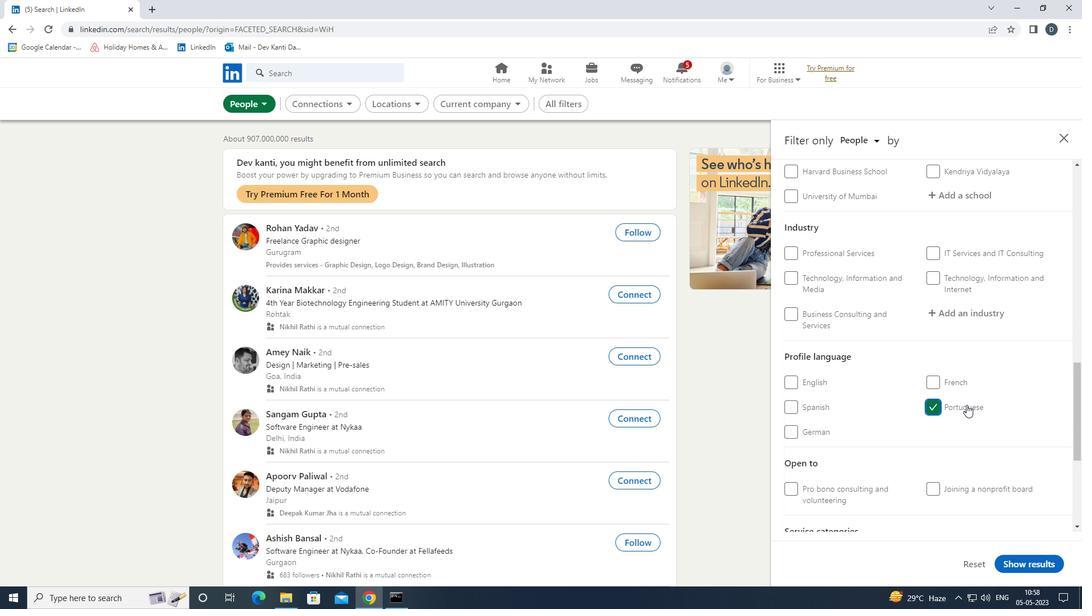 
Action: Mouse moved to (957, 369)
Screenshot: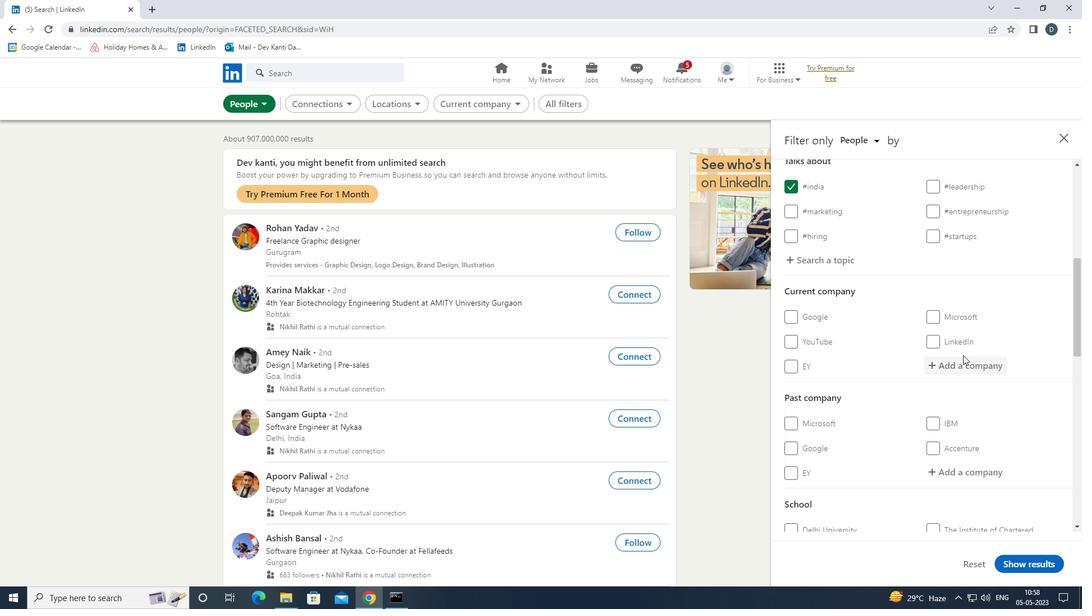 
Action: Mouse pressed left at (957, 369)
Screenshot: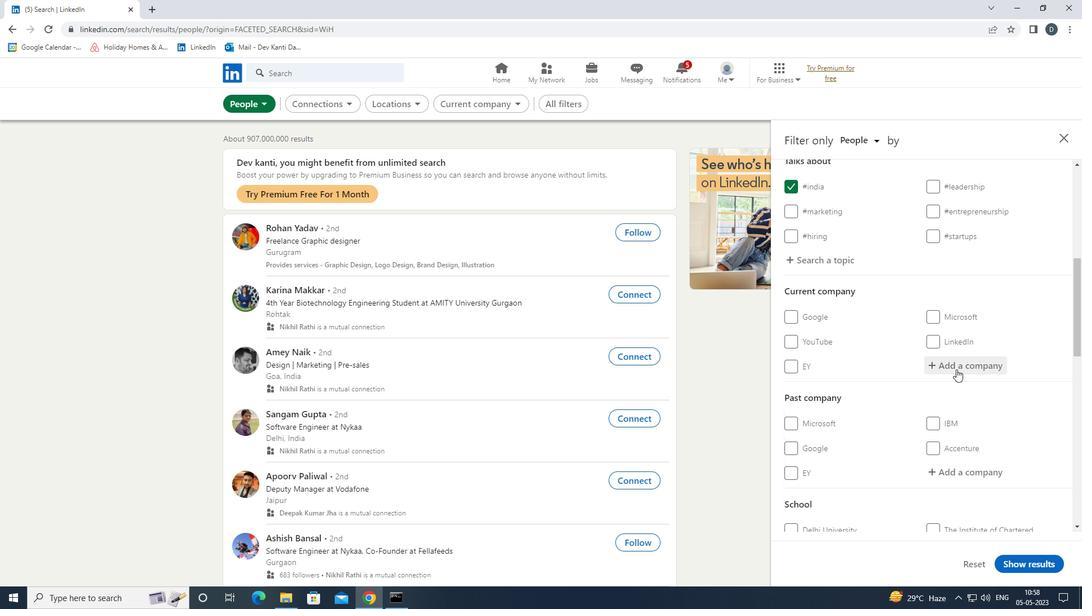 
Action: Key pressed <Key.shift>MEGHA<Key.space><Key.shift>ENGINEER<Key.down><Key.enter>
Screenshot: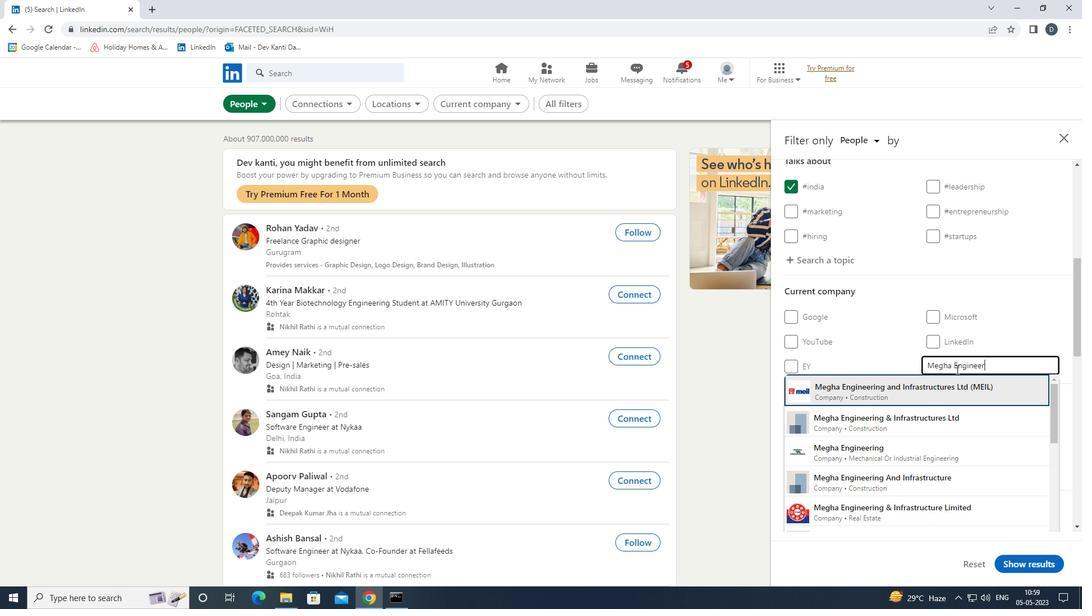 
Action: Mouse moved to (1014, 344)
Screenshot: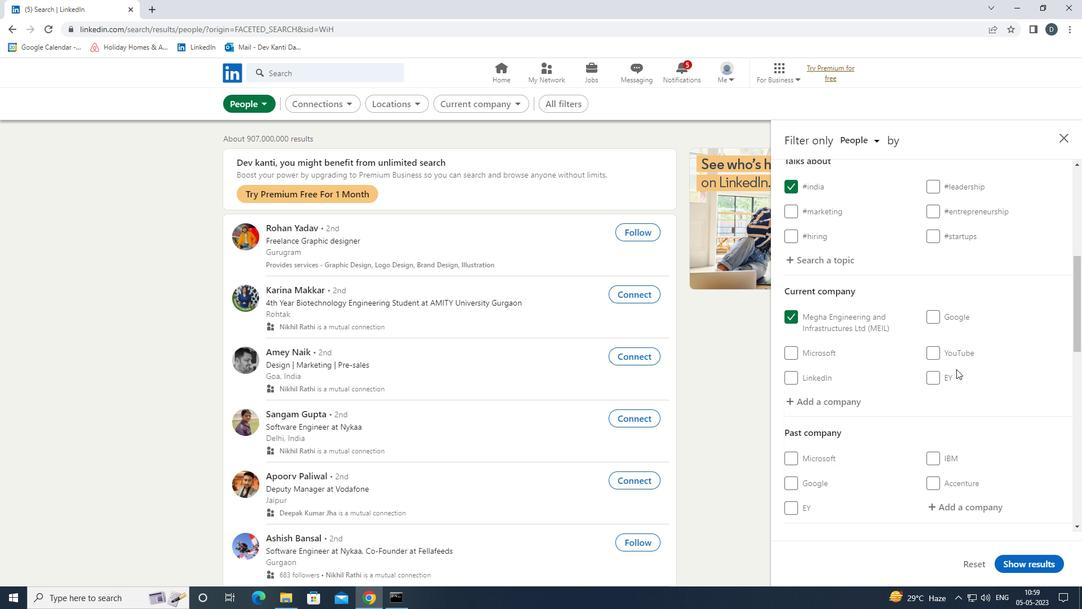 
Action: Mouse scrolled (1014, 344) with delta (0, 0)
Screenshot: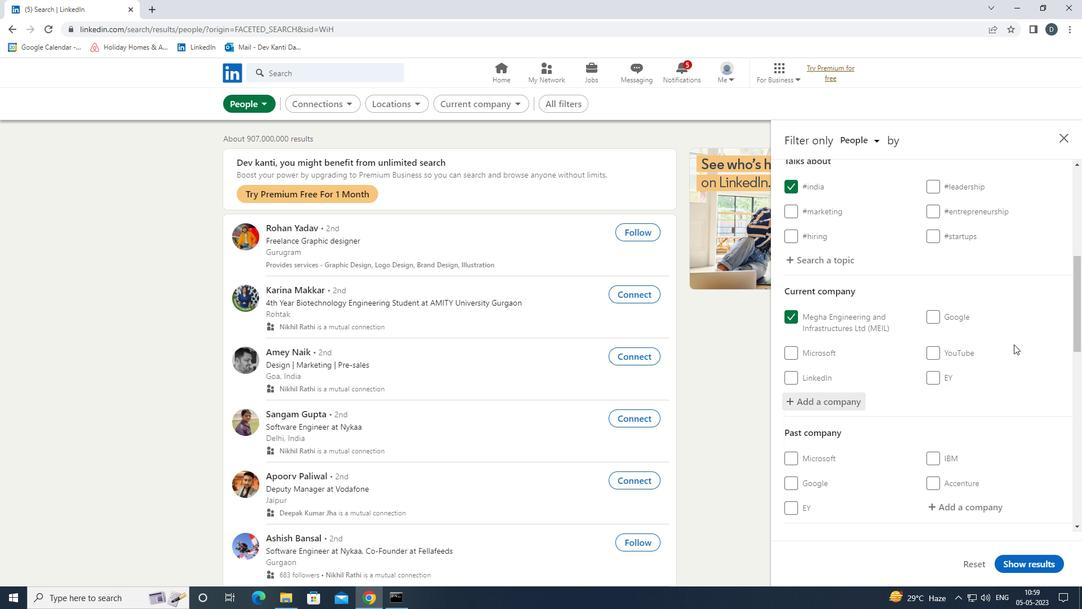 
Action: Mouse scrolled (1014, 344) with delta (0, 0)
Screenshot: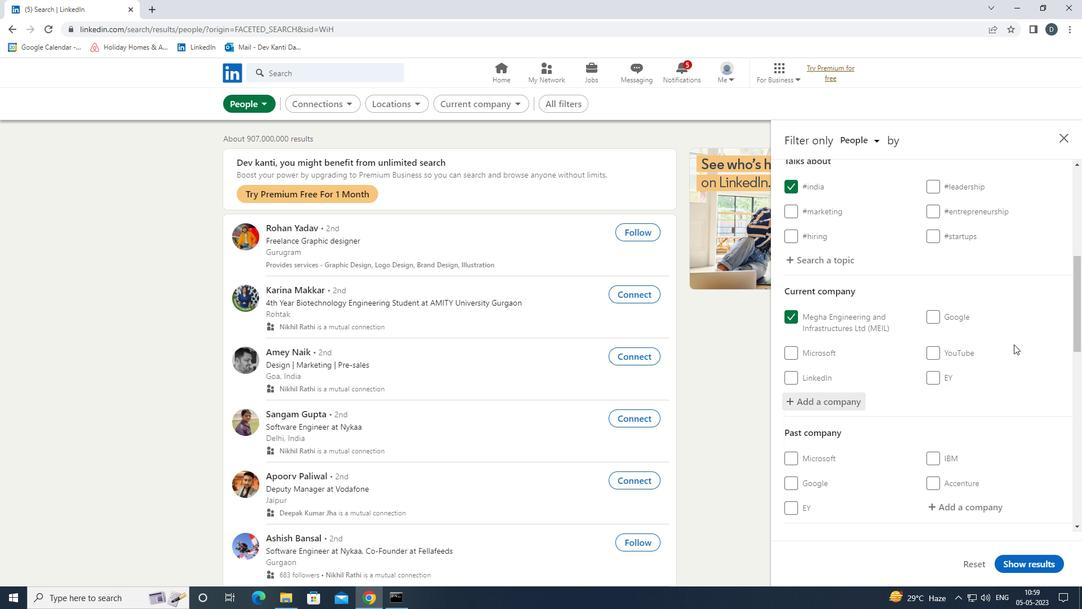 
Action: Mouse scrolled (1014, 344) with delta (0, 0)
Screenshot: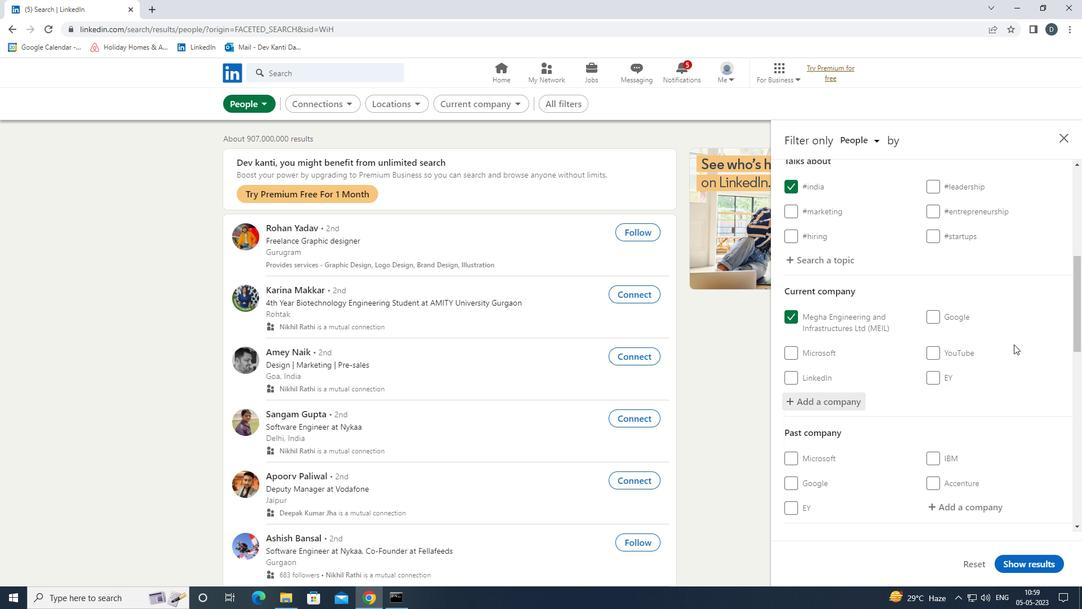
Action: Mouse scrolled (1014, 344) with delta (0, 0)
Screenshot: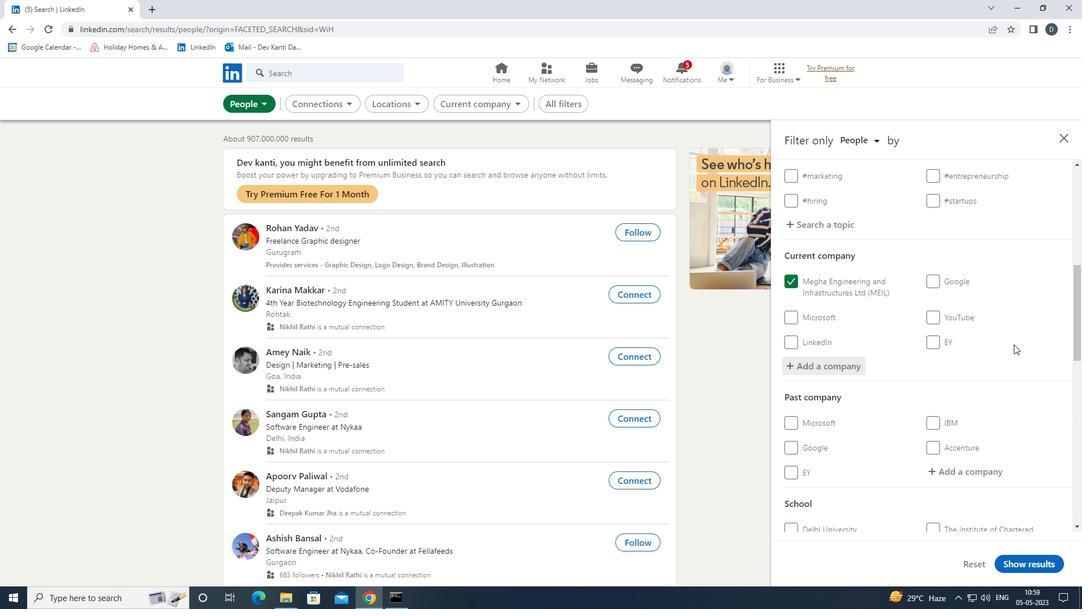 
Action: Mouse scrolled (1014, 344) with delta (0, 0)
Screenshot: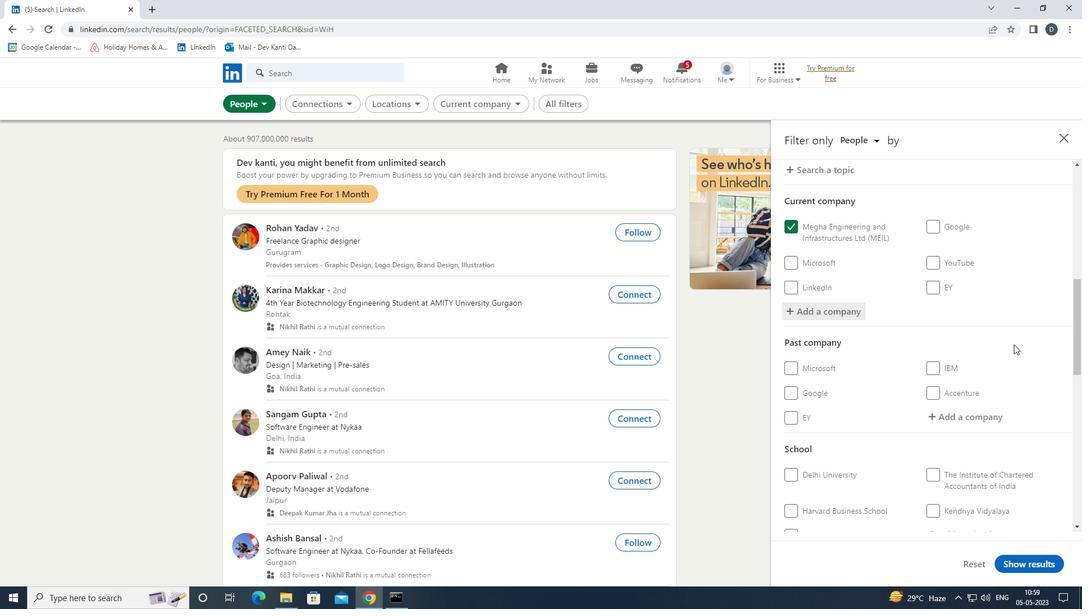
Action: Mouse scrolled (1014, 344) with delta (0, 0)
Screenshot: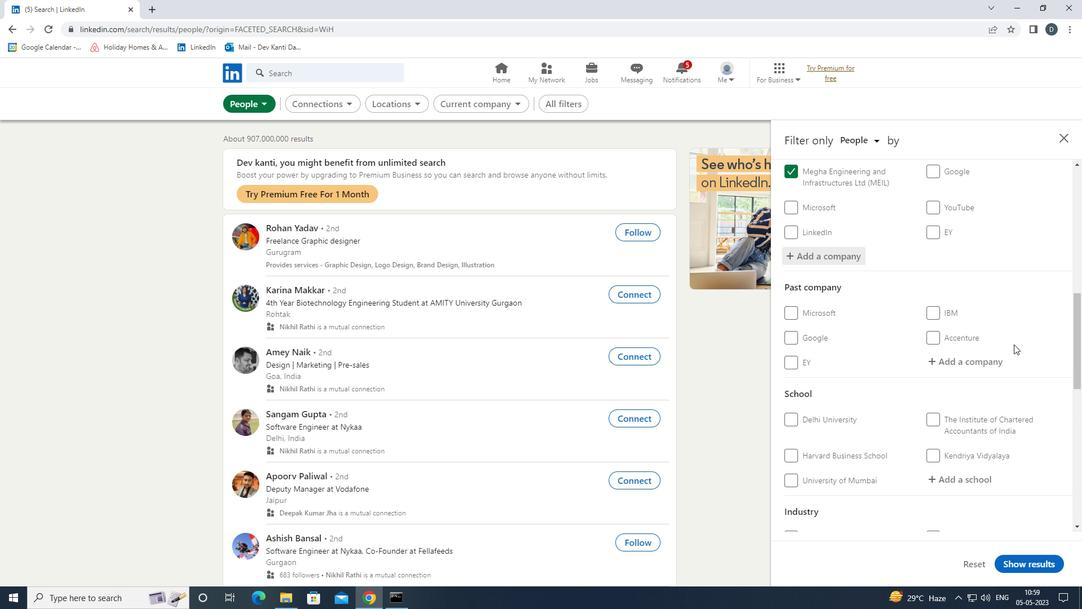
Action: Mouse moved to (974, 285)
Screenshot: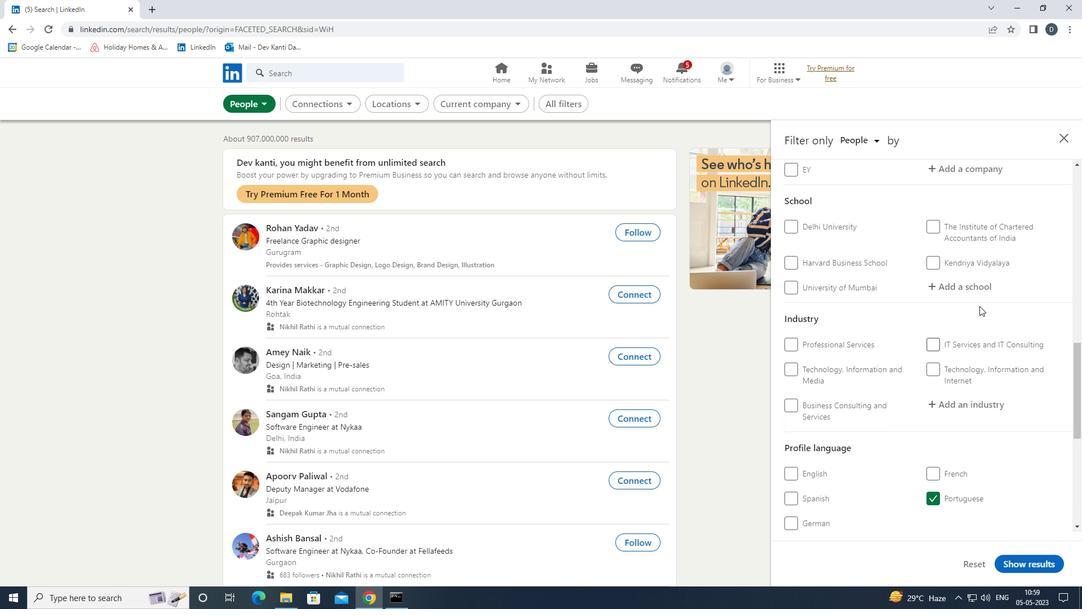 
Action: Mouse pressed left at (974, 285)
Screenshot: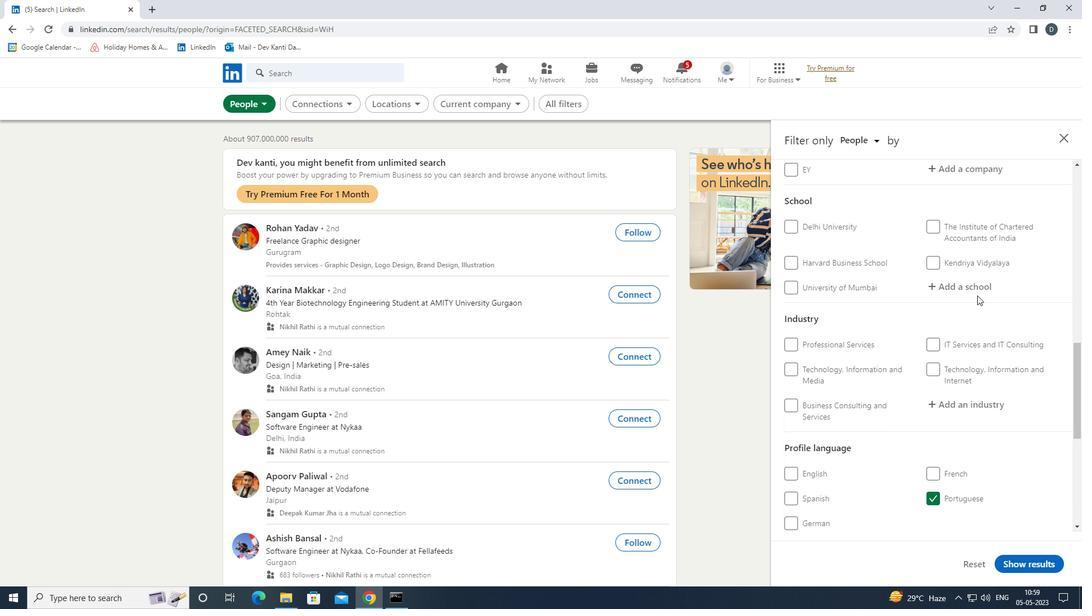 
Action: Key pressed <Key.shift><Key.shift>STATE<Key.space><Key.shift>BOARD<Key.down><Key.enter>
Screenshot: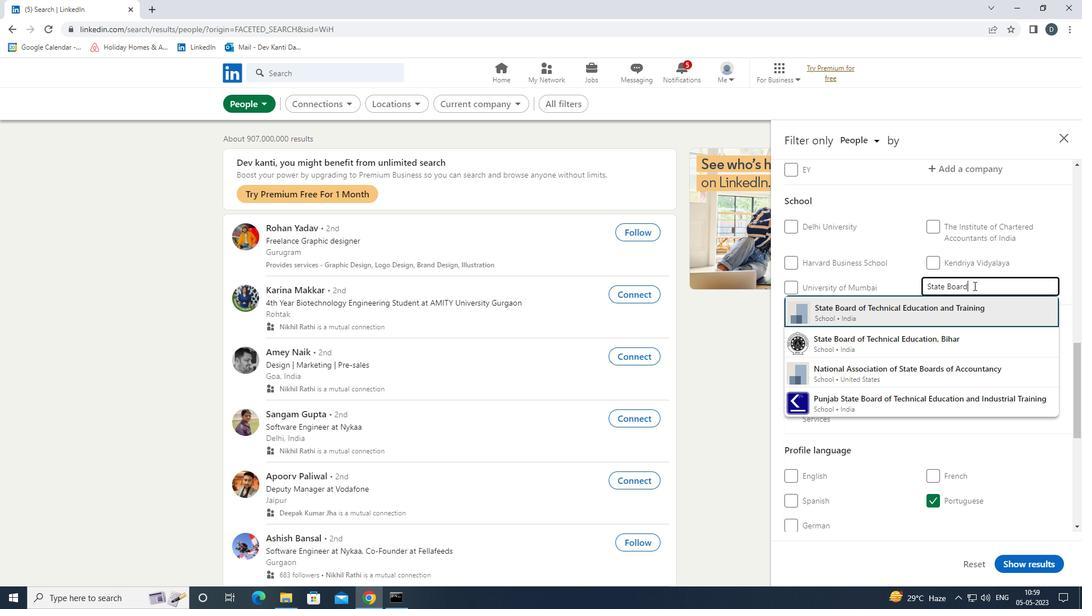 
Action: Mouse moved to (965, 295)
Screenshot: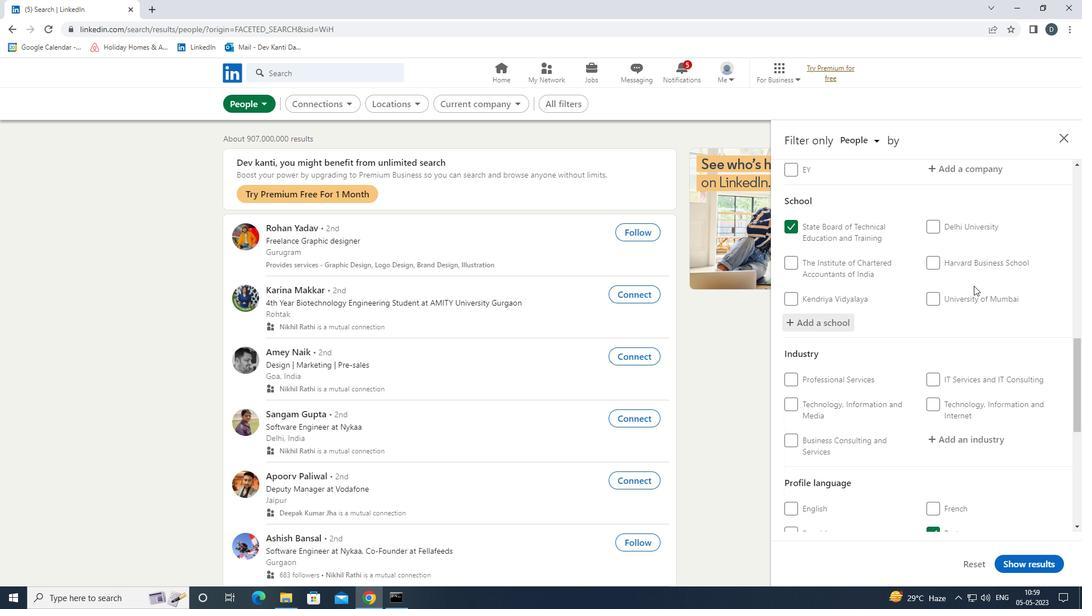 
Action: Mouse scrolled (965, 294) with delta (0, 0)
Screenshot: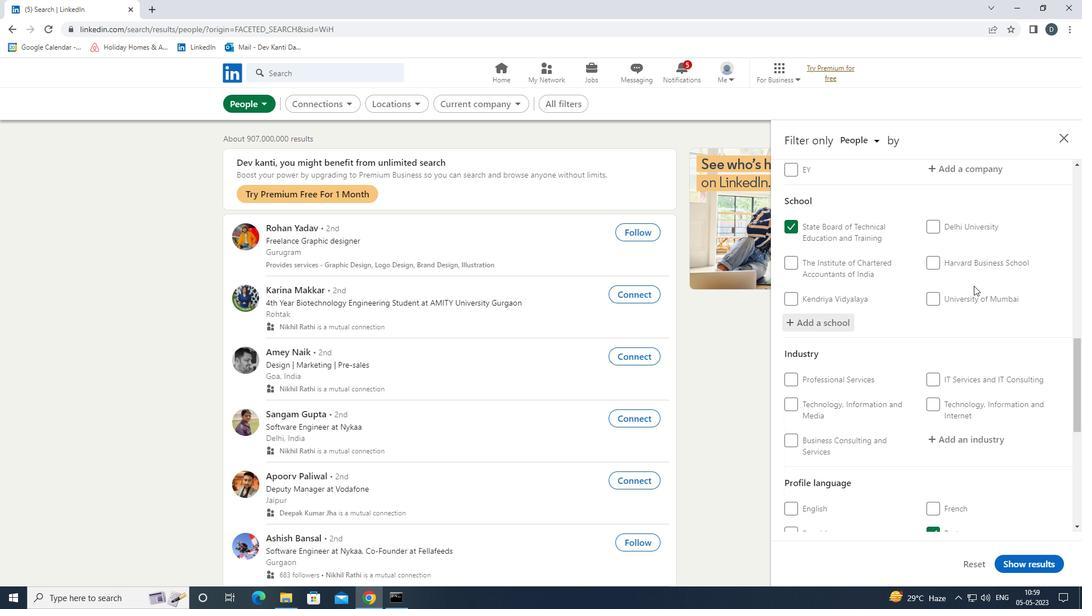 
Action: Mouse moved to (964, 297)
Screenshot: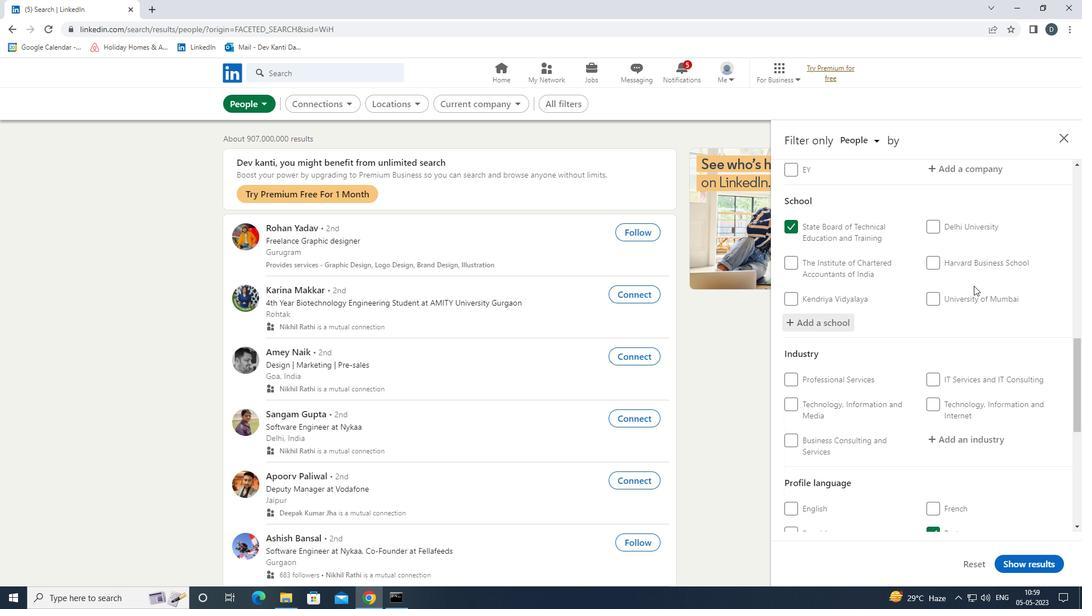 
Action: Mouse scrolled (964, 296) with delta (0, 0)
Screenshot: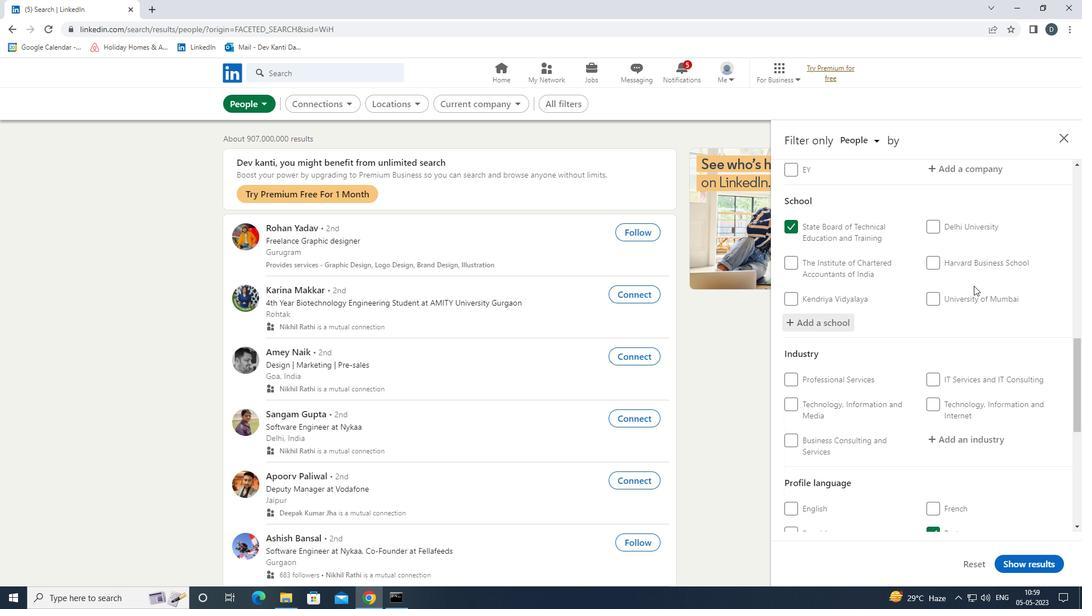 
Action: Mouse moved to (972, 326)
Screenshot: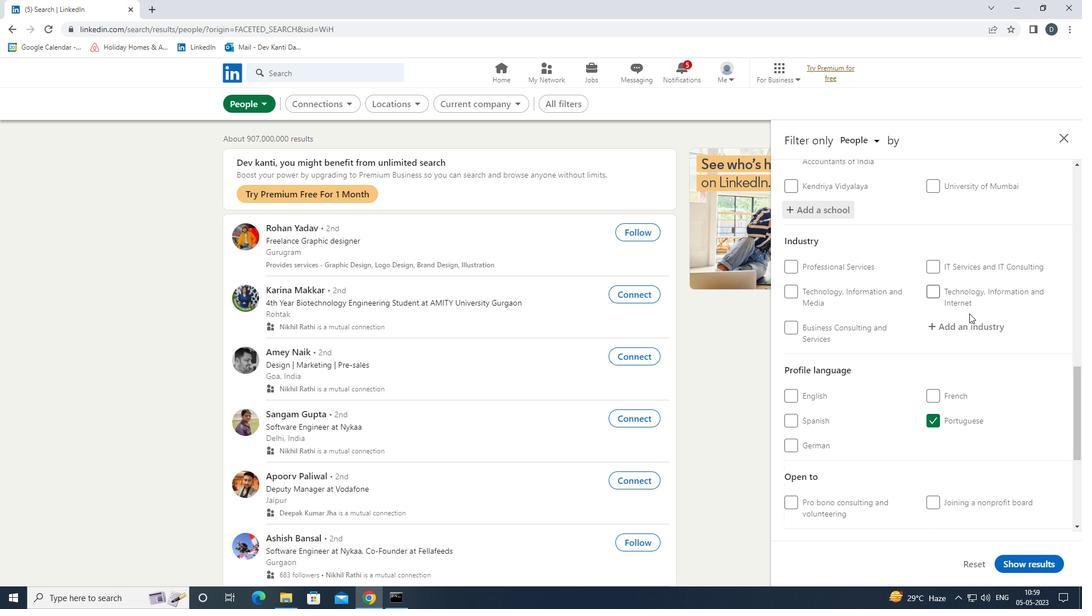 
Action: Mouse pressed left at (972, 326)
Screenshot: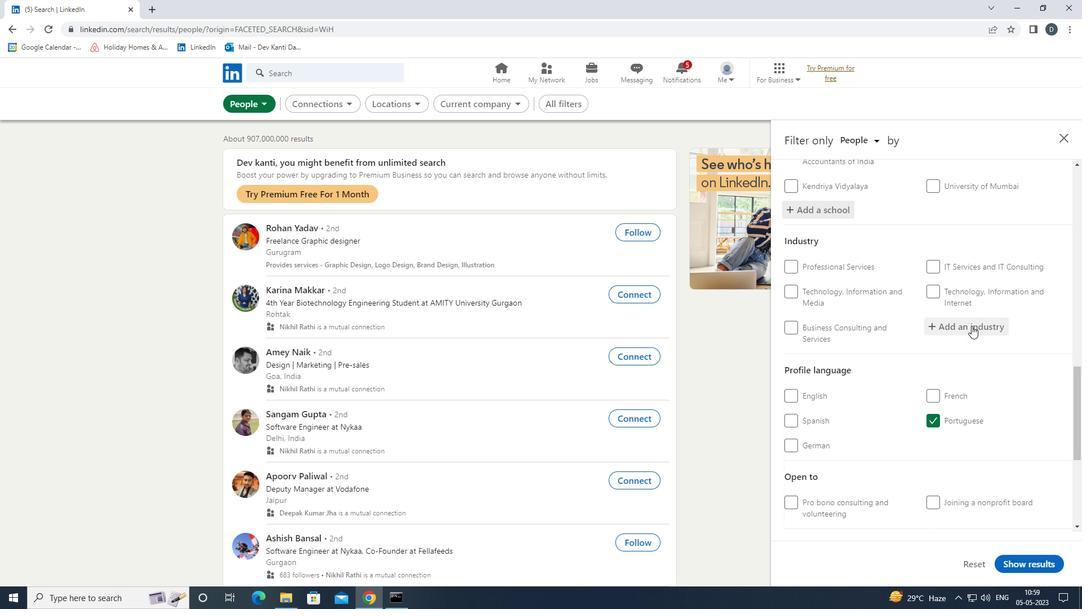 
Action: Key pressed <Key.shift>HYDER<Key.backspace><Key.backspace>ROEL<Key.down><Key.down><Key.enter>
Screenshot: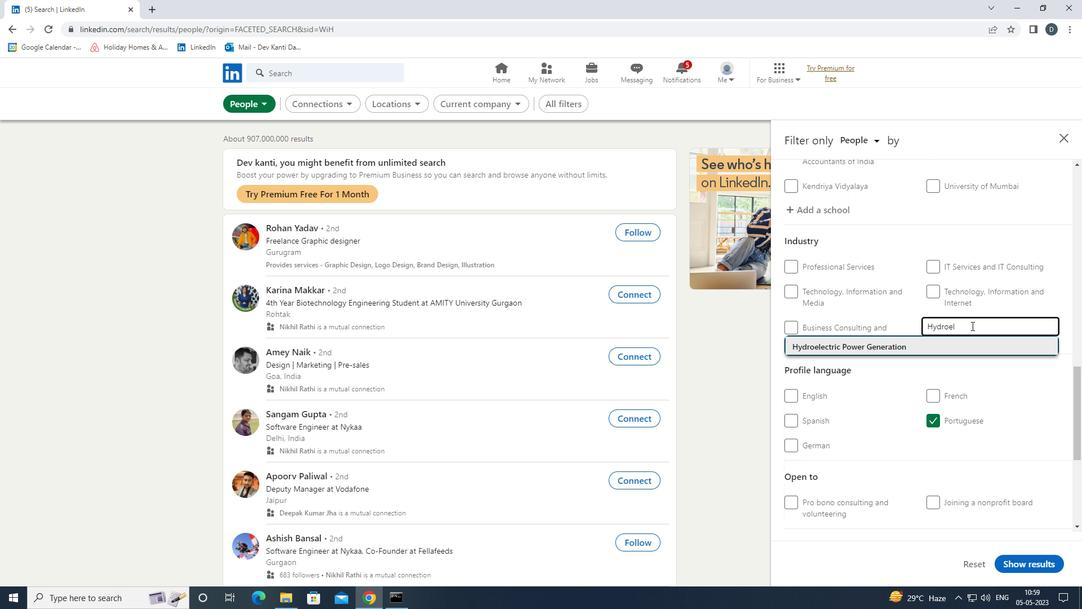 
Action: Mouse scrolled (972, 325) with delta (0, 0)
Screenshot: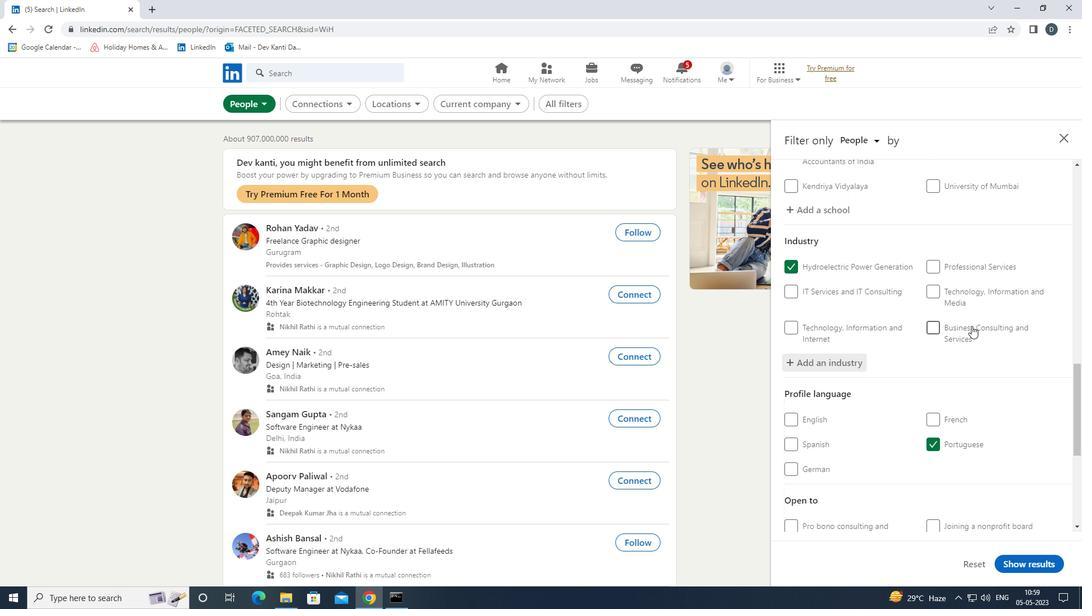 
Action: Mouse scrolled (972, 325) with delta (0, 0)
Screenshot: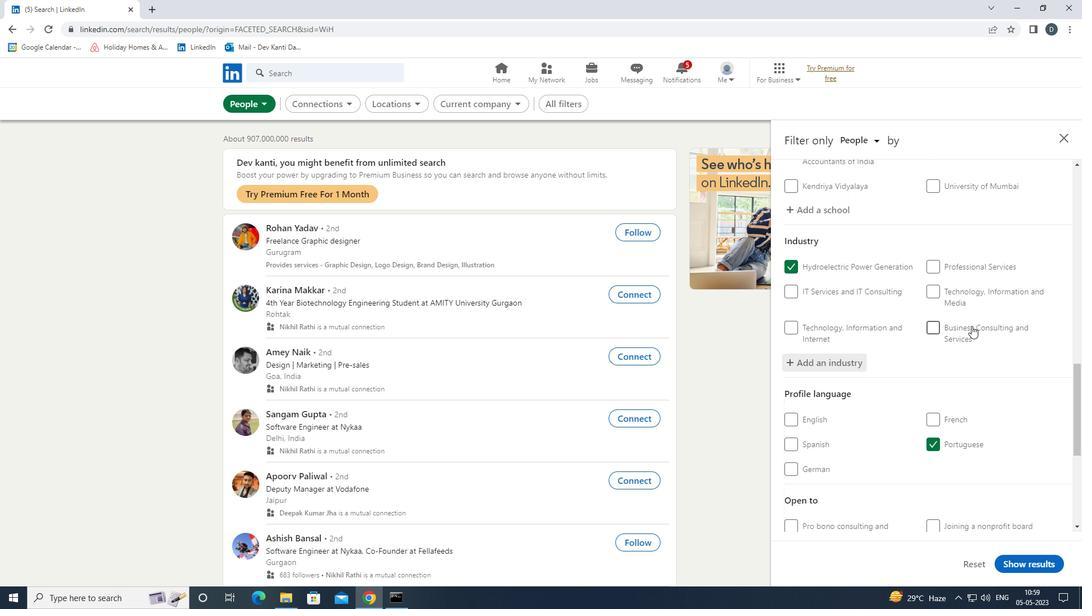 
Action: Mouse scrolled (972, 325) with delta (0, 0)
Screenshot: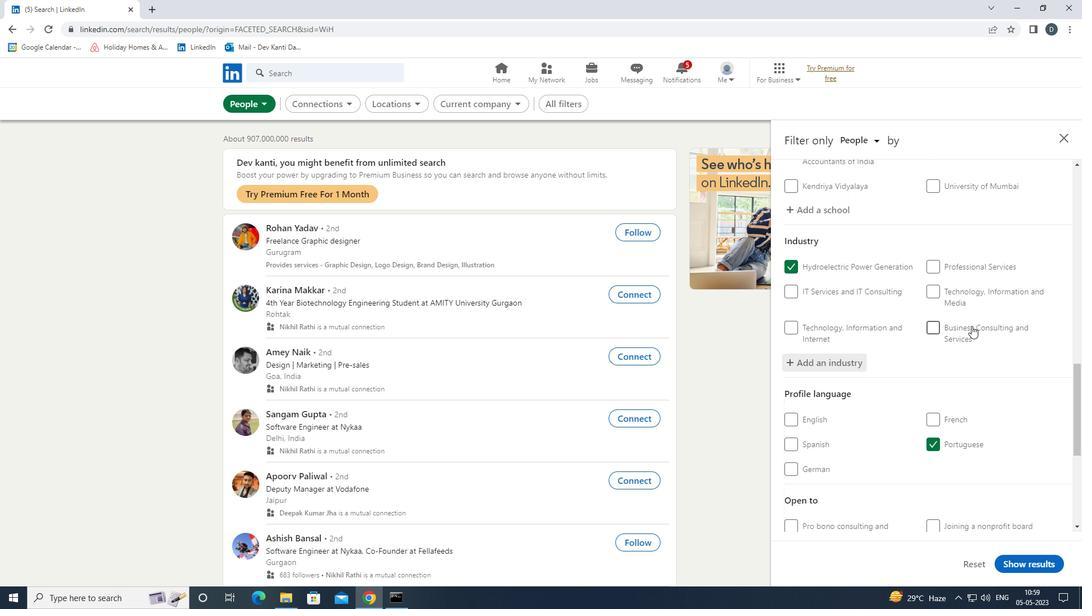 
Action: Mouse scrolled (972, 325) with delta (0, 0)
Screenshot: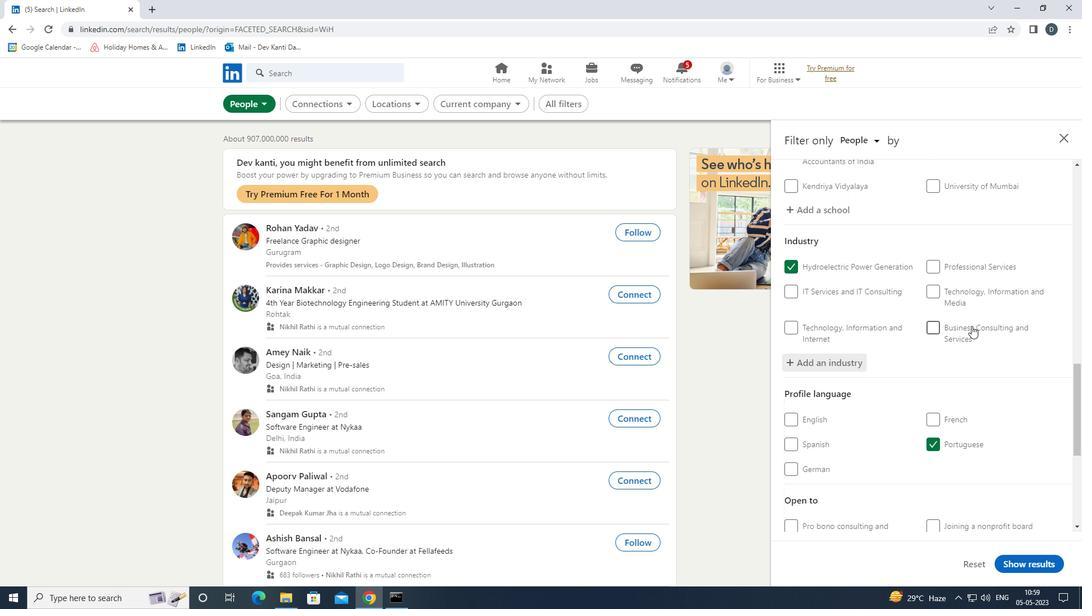 
Action: Mouse moved to (956, 422)
Screenshot: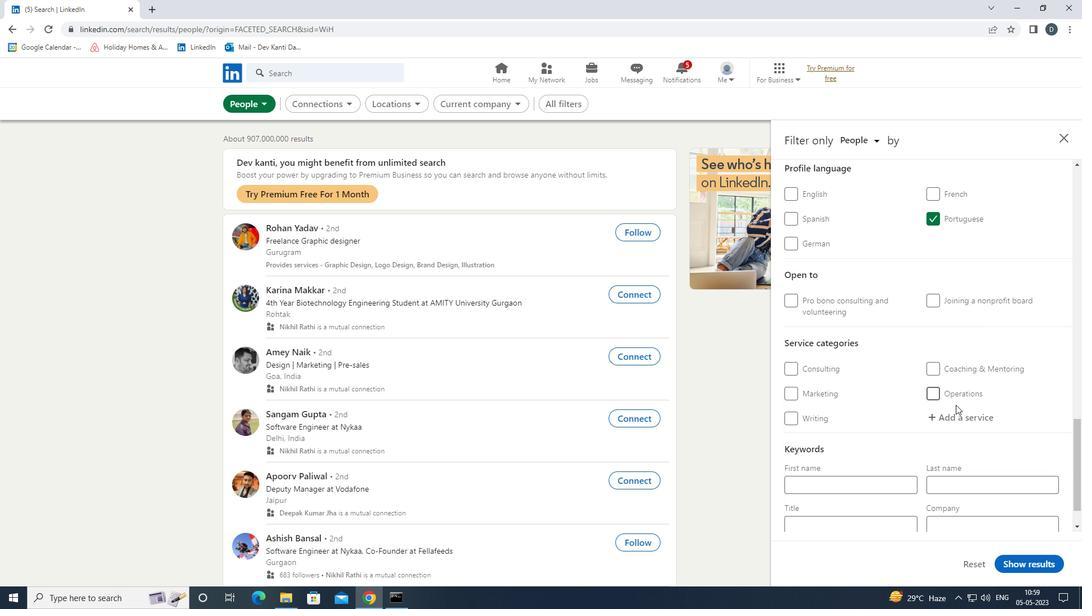 
Action: Mouse pressed left at (956, 422)
Screenshot: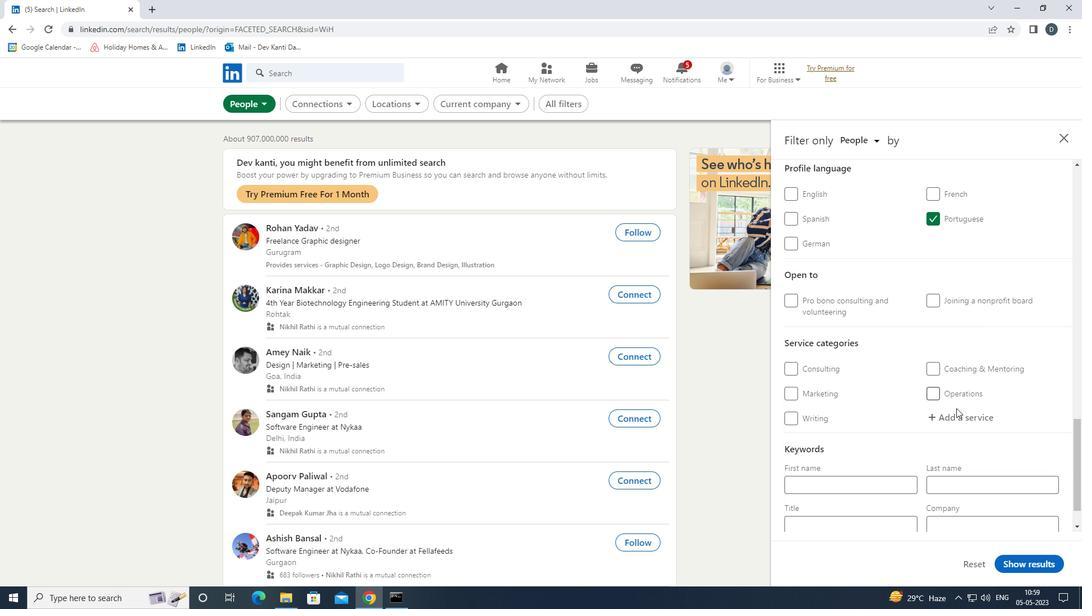 
Action: Key pressed <Key.shift><Key.shift><Key.shift>REAL<Key.space><Key.shift>ES<Key.down><Key.enter>
Screenshot: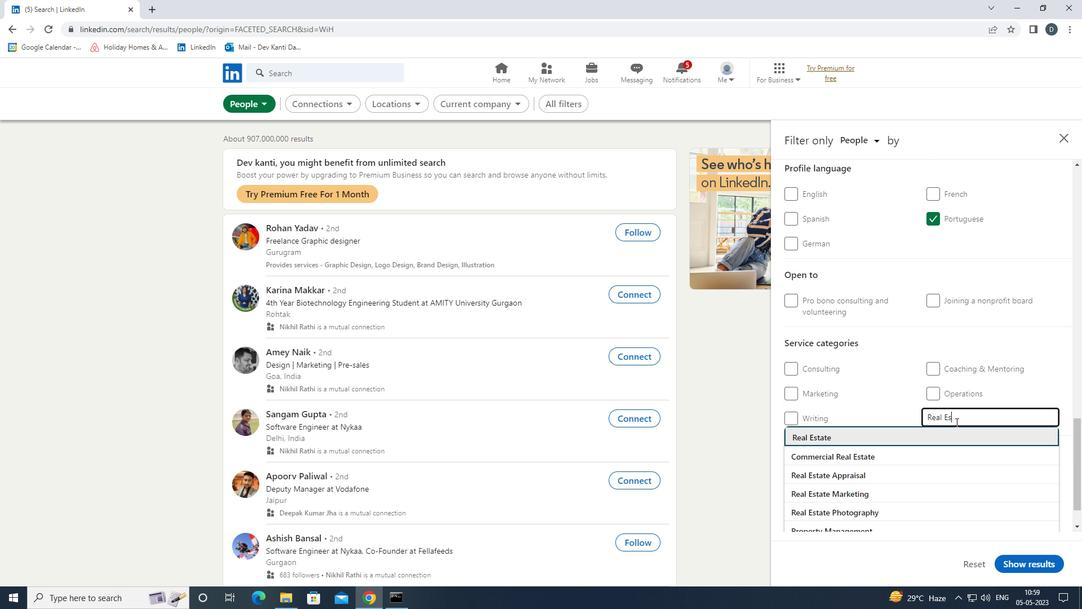 
Action: Mouse moved to (947, 376)
Screenshot: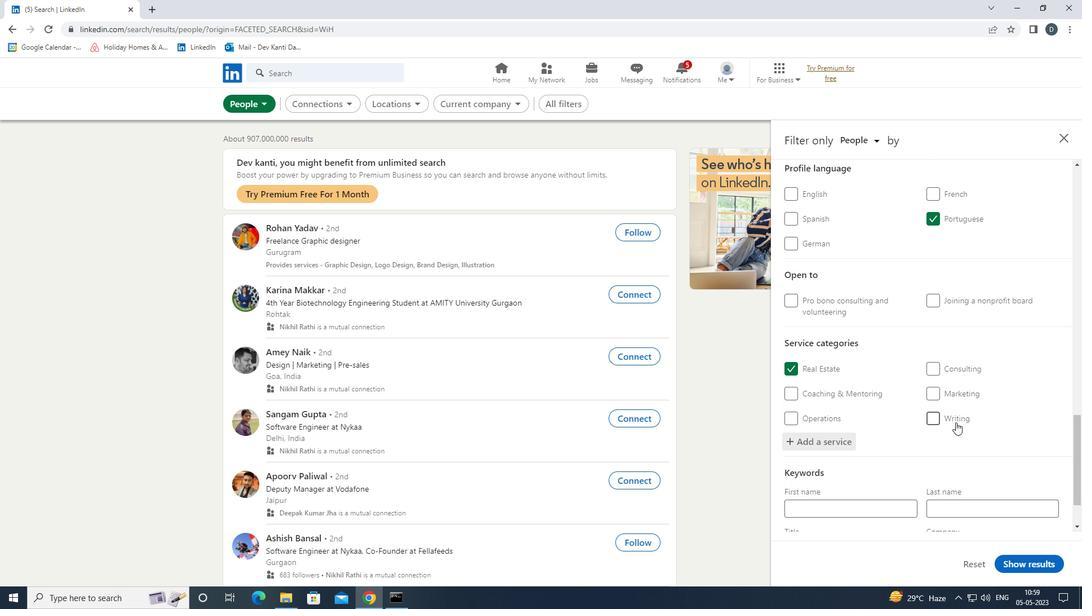 
Action: Mouse scrolled (947, 375) with delta (0, 0)
Screenshot: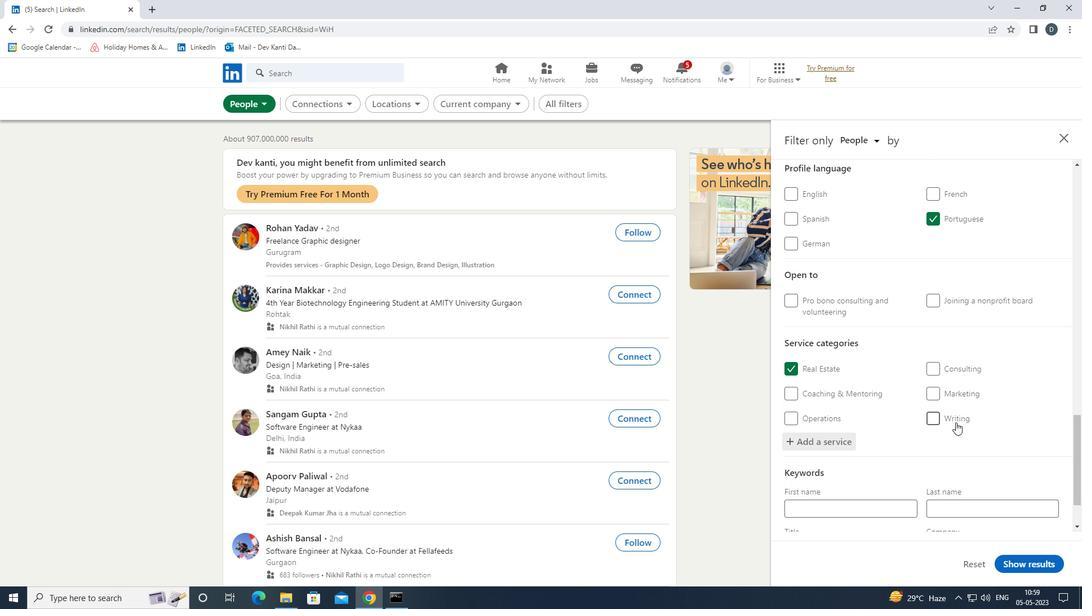 
Action: Mouse moved to (947, 378)
Screenshot: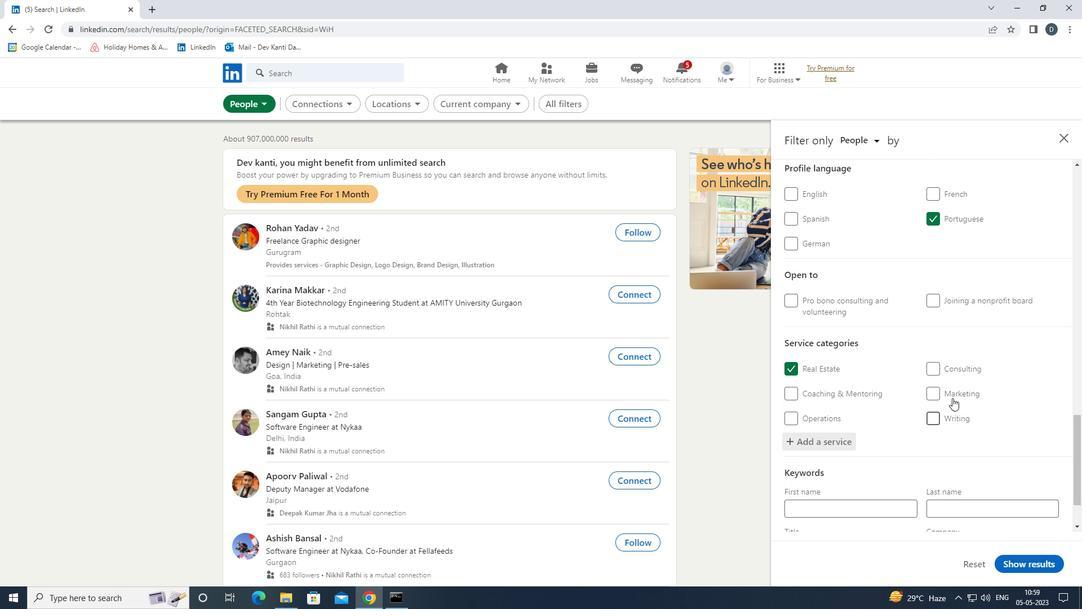 
Action: Mouse scrolled (947, 377) with delta (0, 0)
Screenshot: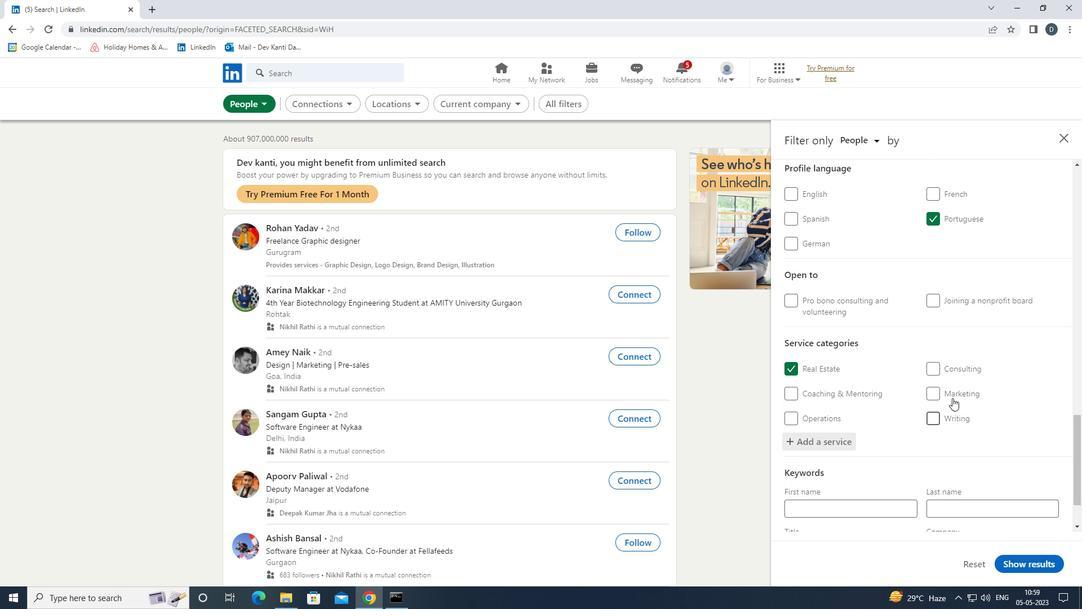 
Action: Mouse moved to (944, 385)
Screenshot: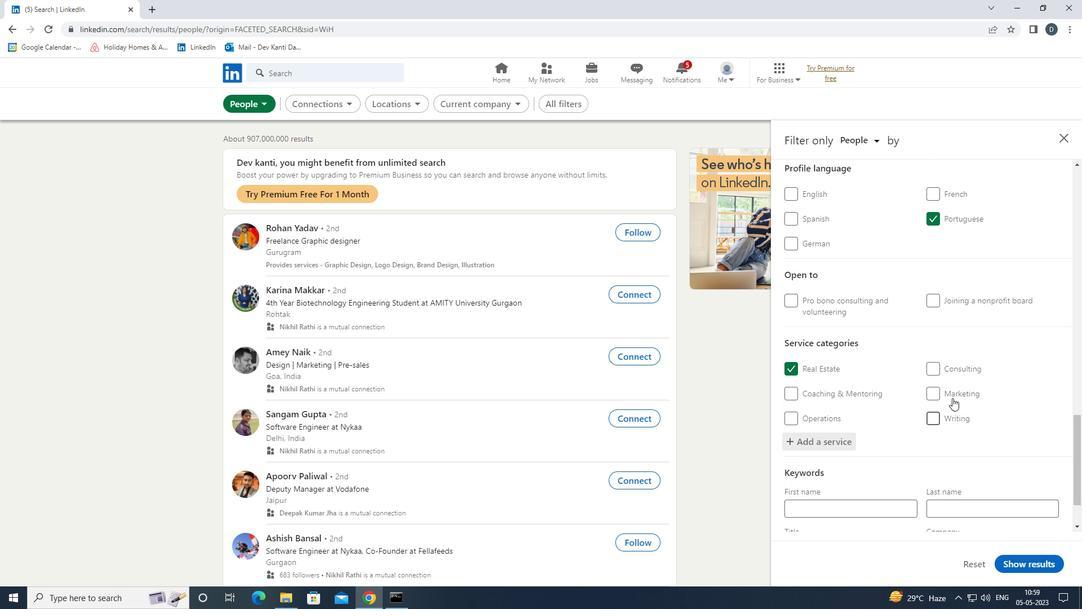 
Action: Mouse scrolled (944, 385) with delta (0, 0)
Screenshot: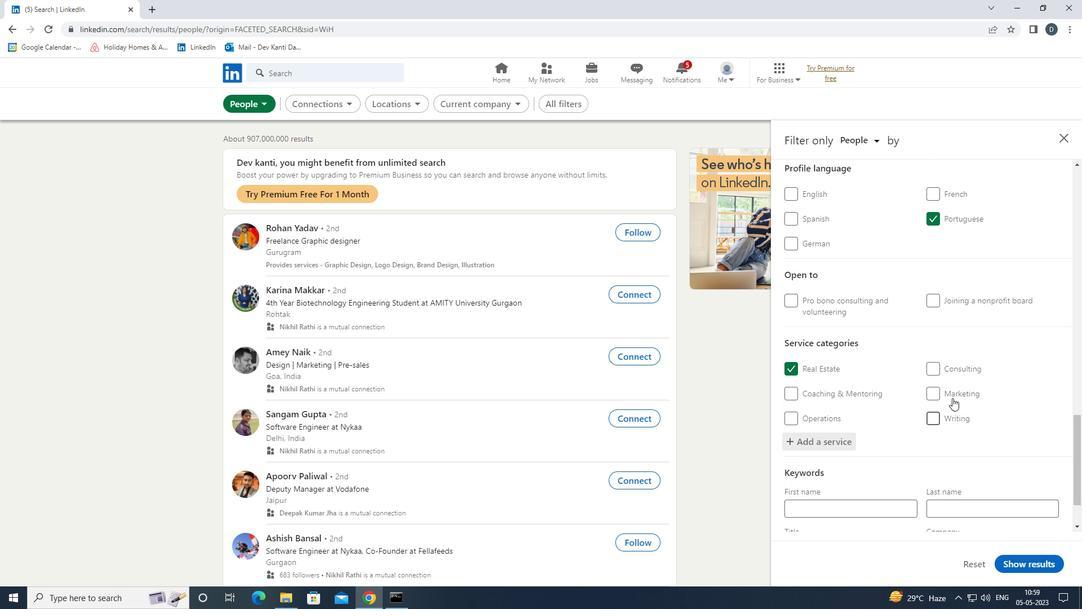 
Action: Mouse moved to (872, 476)
Screenshot: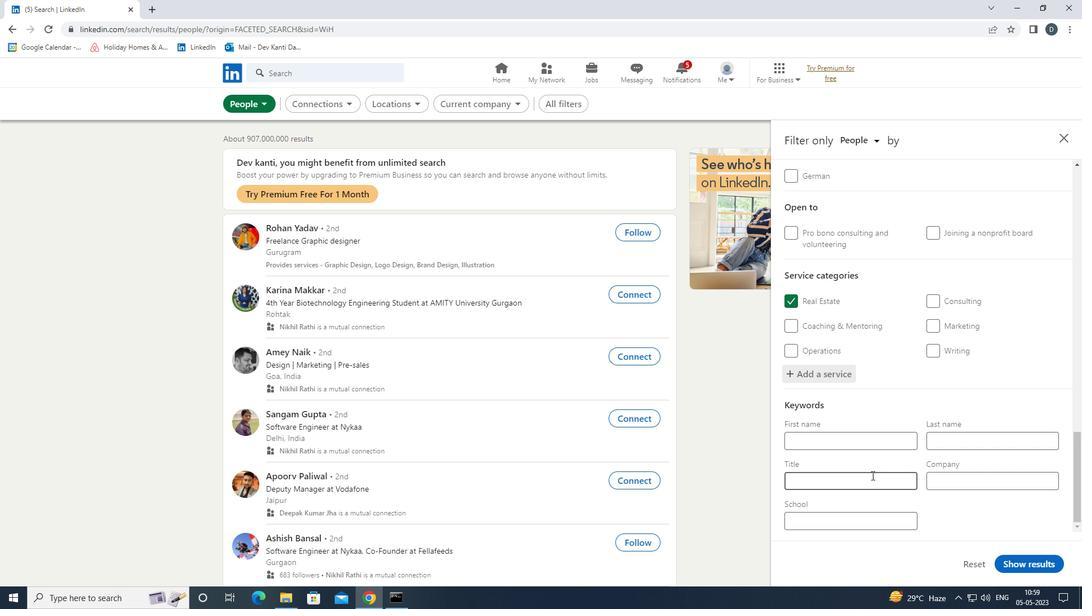 
Action: Mouse pressed left at (872, 476)
Screenshot: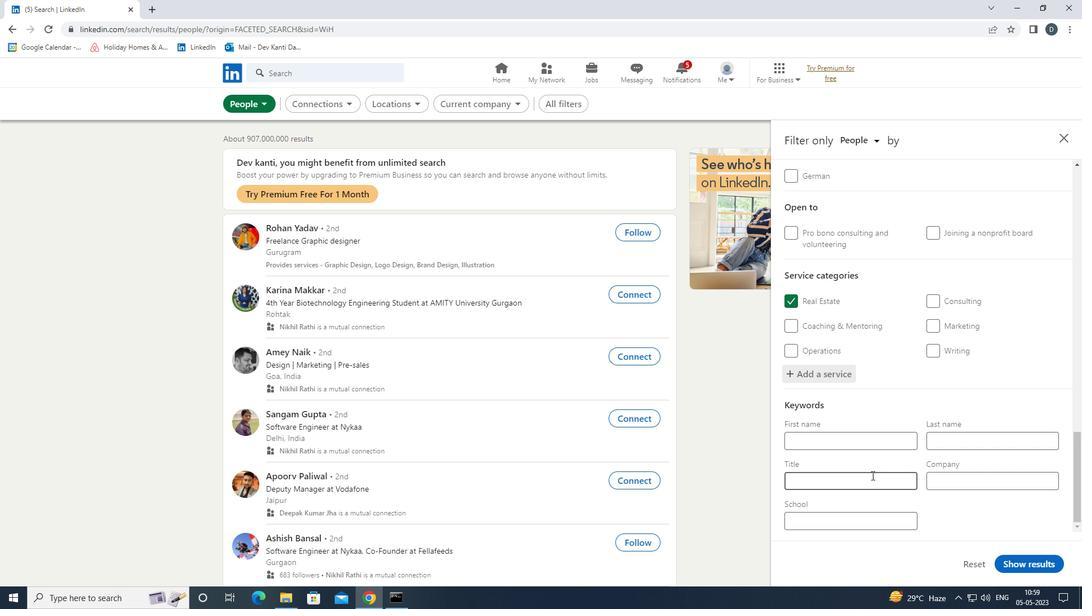 
Action: Mouse moved to (872, 476)
Screenshot: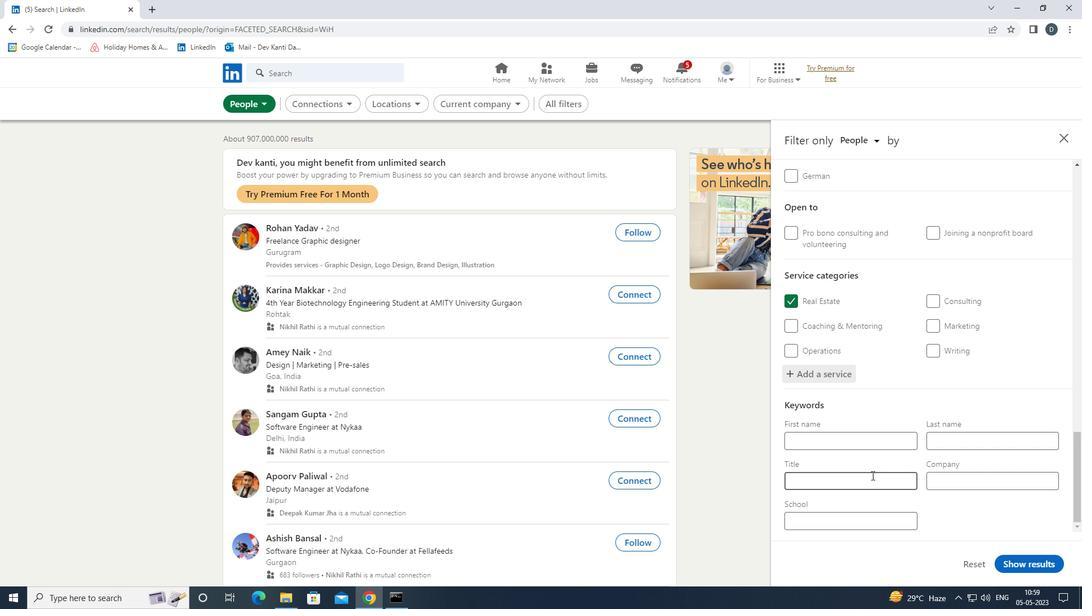 
Action: Key pressed <Key.shift><Key.shift><Key.shift><Key.shift><Key.shift><Key.shift><Key.shift><Key.shift><Key.shift>PRINCI[P<Key.backspace><Key.backspace>PAL
Screenshot: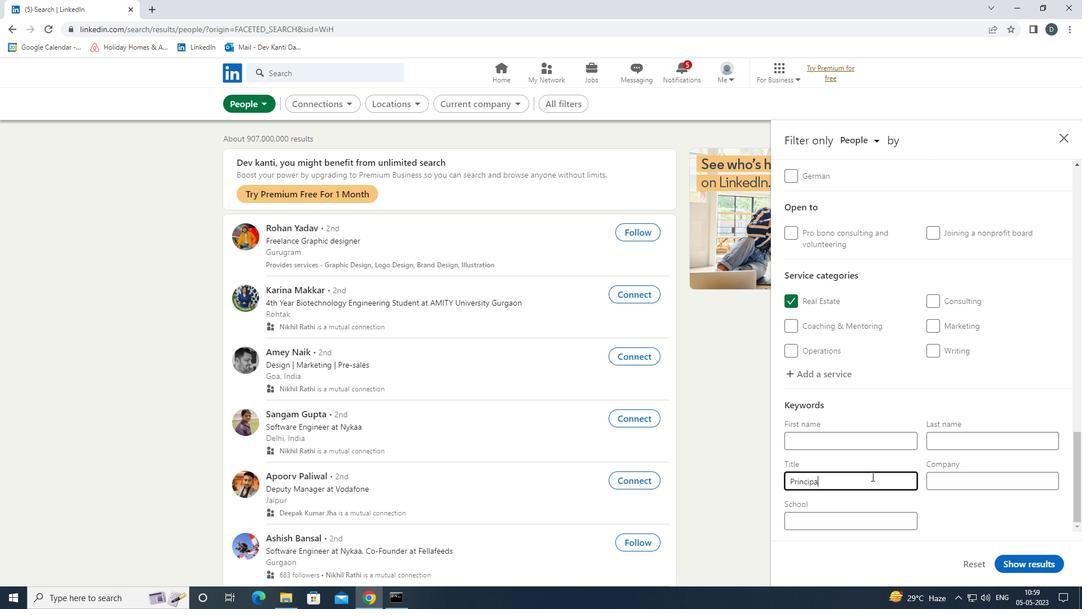 
Action: Mouse moved to (1040, 568)
Screenshot: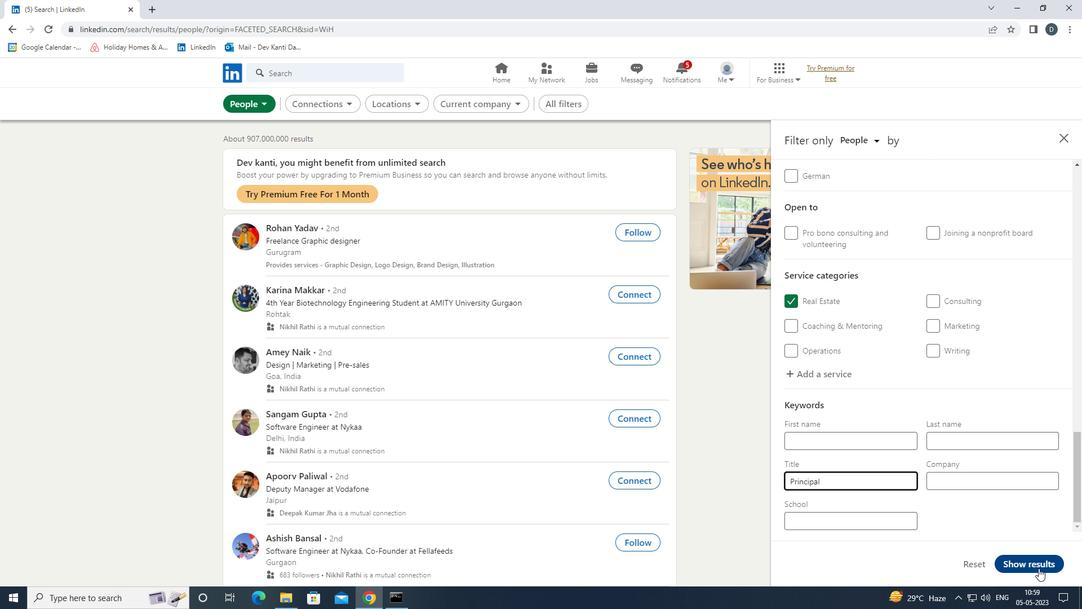 
Action: Mouse pressed left at (1040, 568)
Screenshot: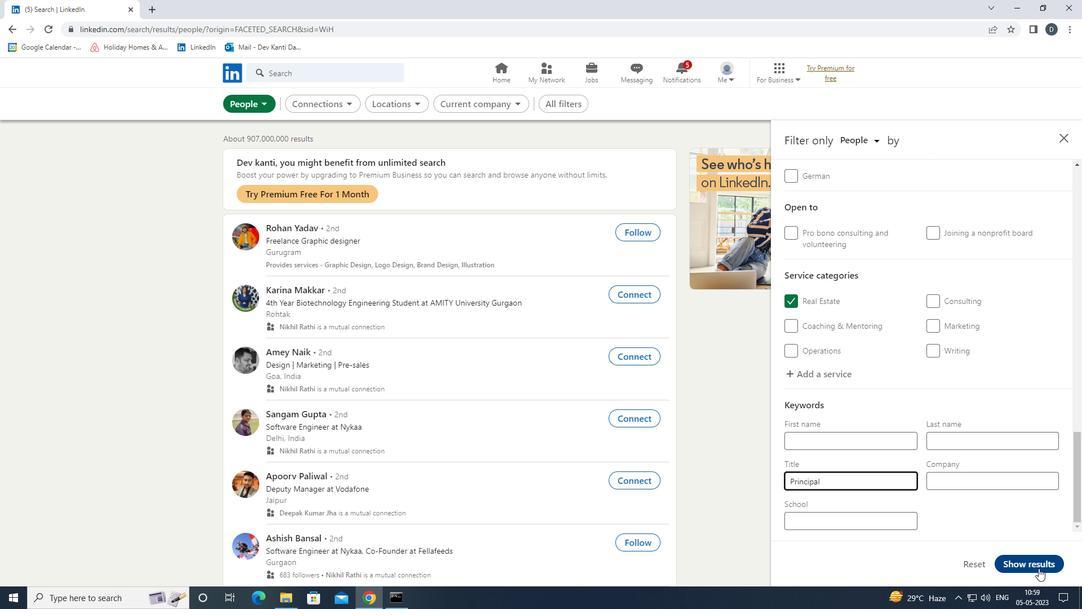 
Action: Mouse moved to (653, 304)
Screenshot: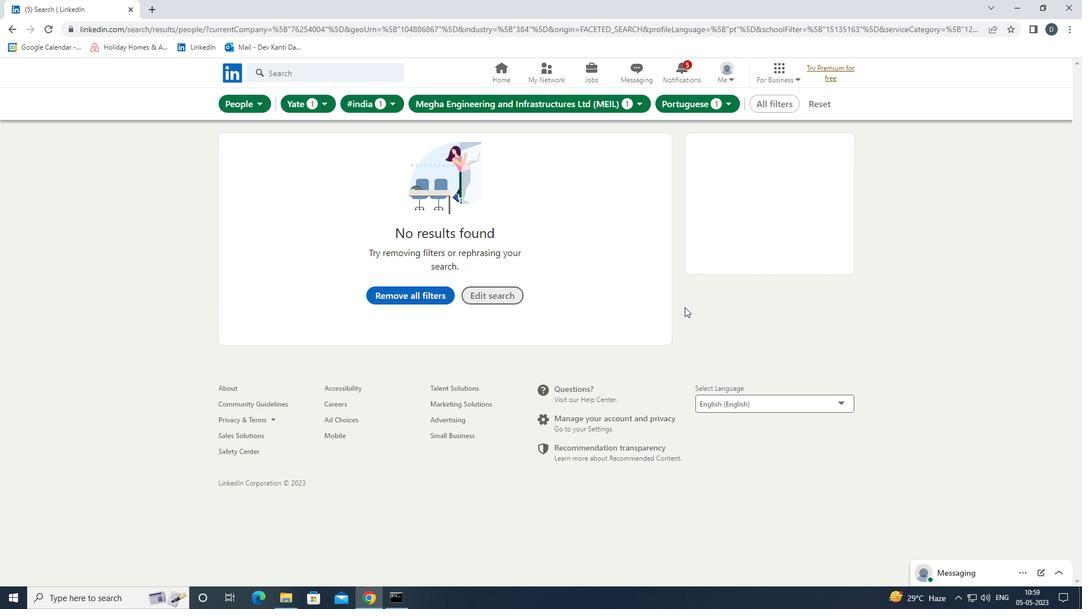 
